 Task: Add an event with the title Team Building Workshop: Communication Skills, date '2023/12/25', time 8:30 AM to 10:30 AMand add a description: Welcome to our Team Building Workshop on Communication Skills, a dynamic and interactive session designed to enhance communication effectiveness and foster stronger collaboration within your team. This workshop is tailored for individuals who want to improve their communication skills, build rapport, and establish a foundation of open and effective communication within their team., put the event into Orange category . Add location for the event as: 321 Luxor Temple, Luxor, Egypt, logged in from the account softage.2@softage.netand send the event invitation to softage.1@softage.net and softage.3@softage.net. Set a reminder for the event 2 hour before
Action: Mouse moved to (113, 114)
Screenshot: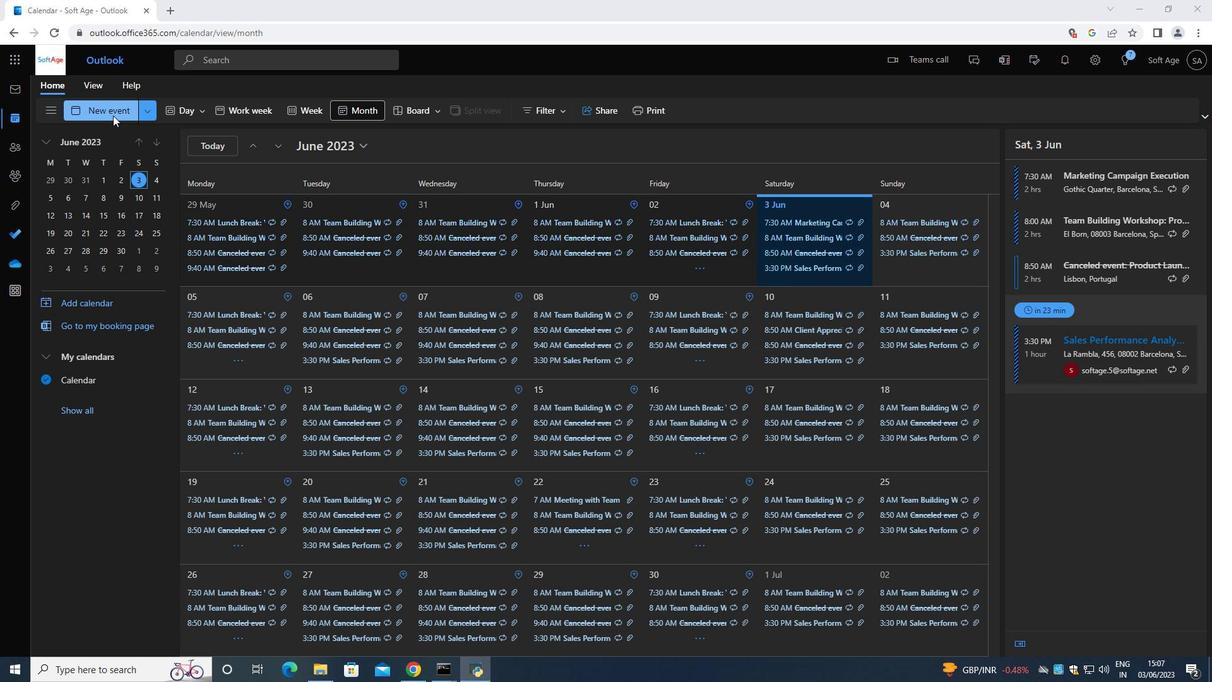 
Action: Mouse pressed left at (113, 114)
Screenshot: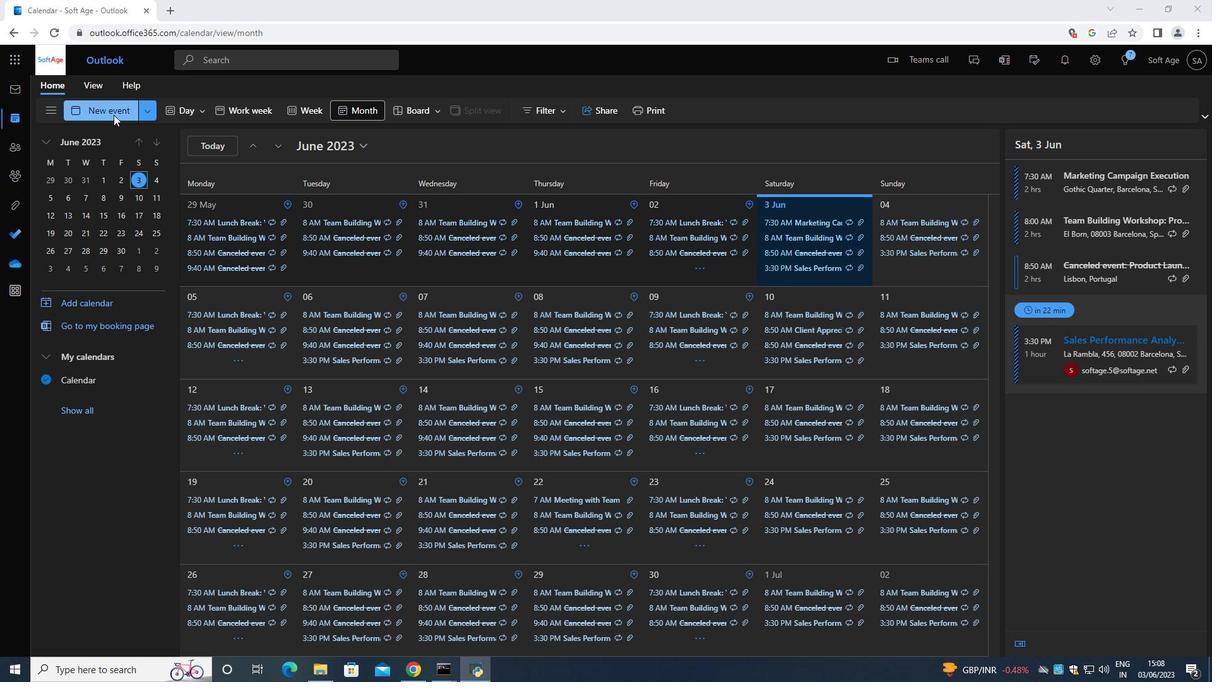 
Action: Mouse moved to (315, 192)
Screenshot: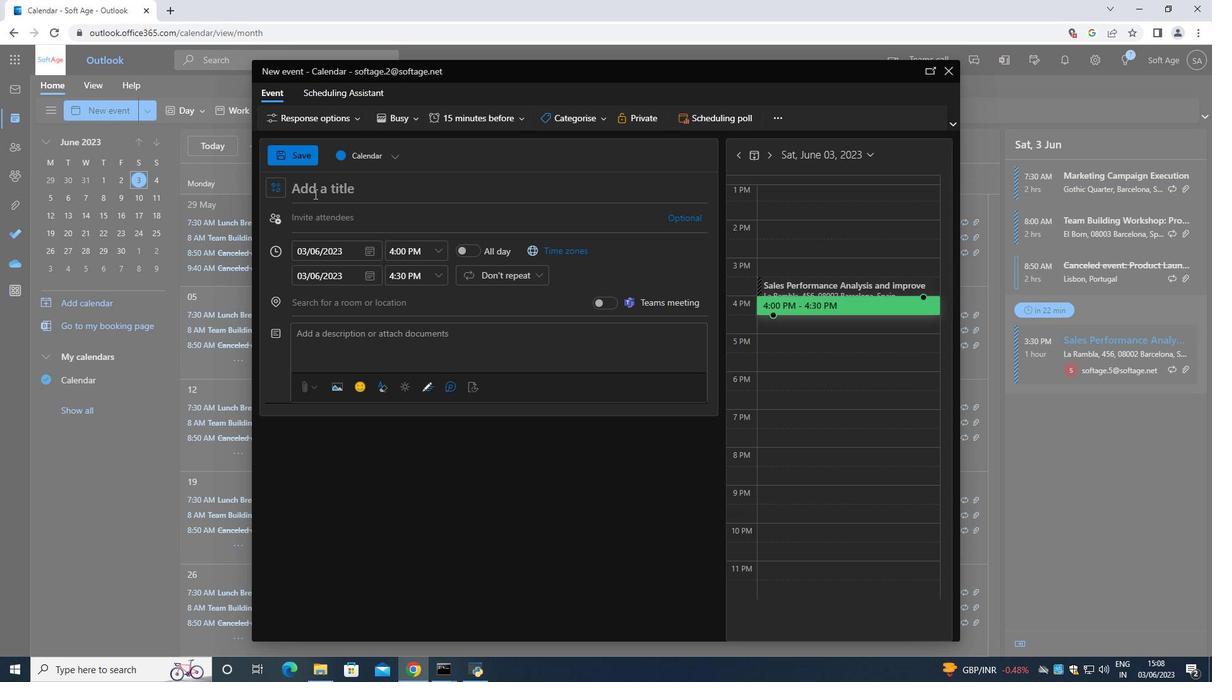 
Action: Mouse pressed left at (315, 192)
Screenshot: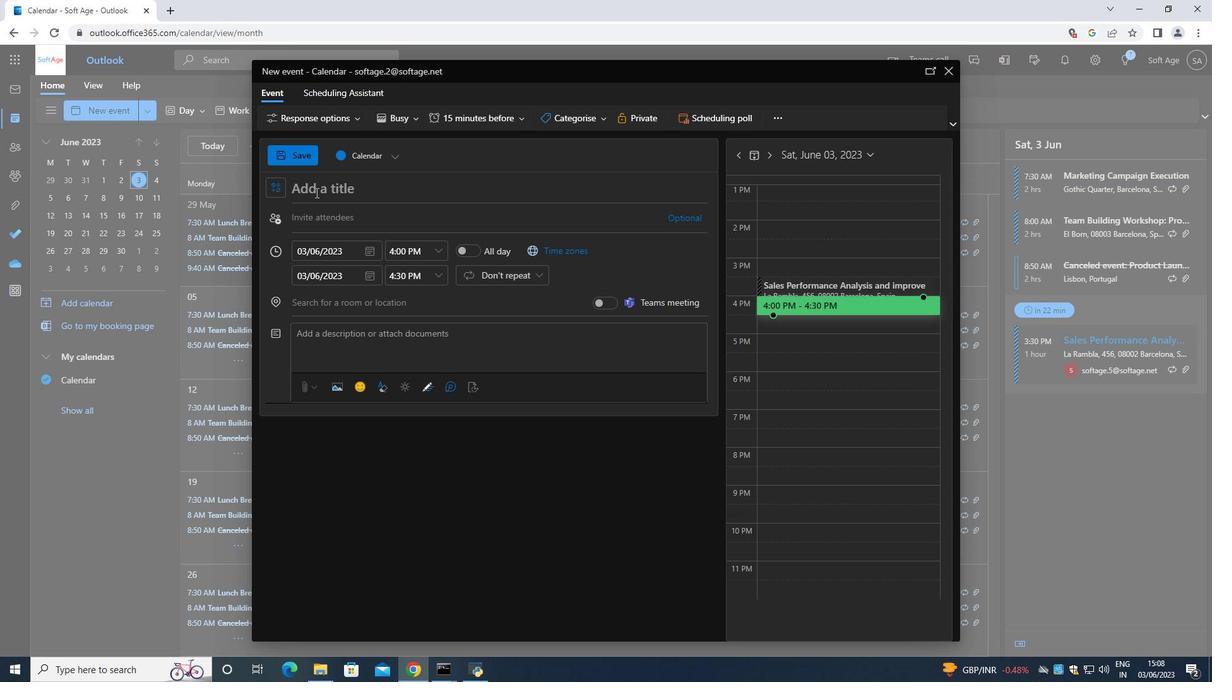 
Action: Mouse moved to (401, 198)
Screenshot: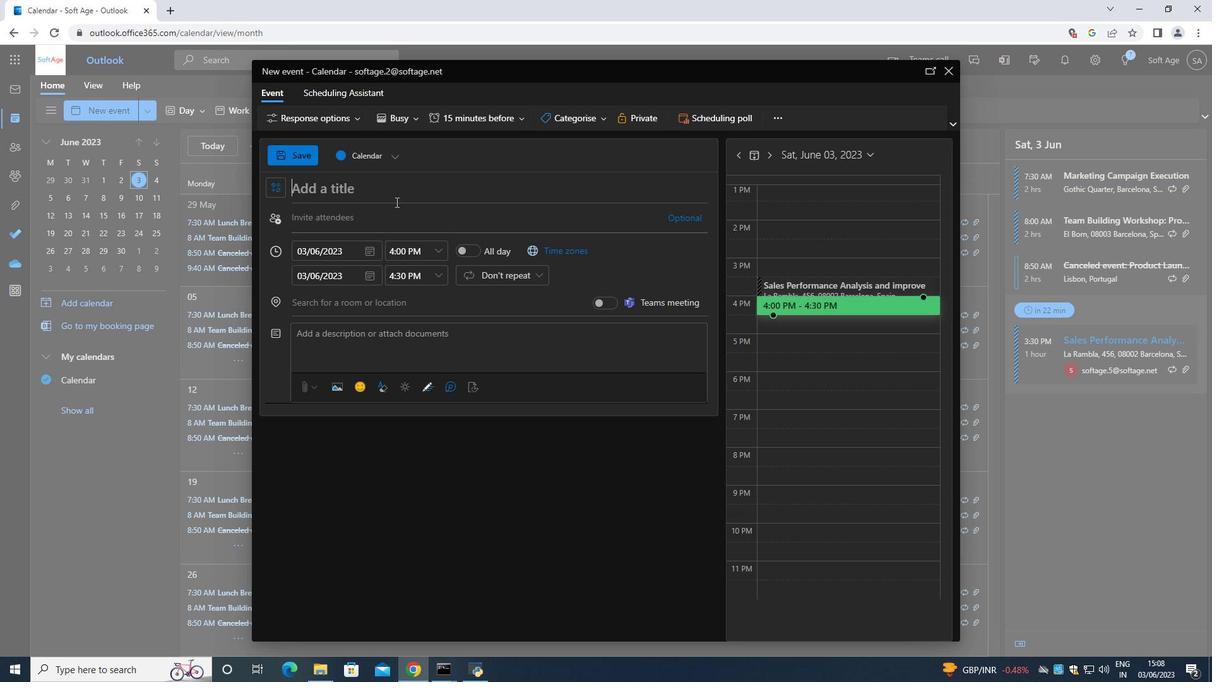 
Action: Key pressed <Key.shift>Team<Key.space><Key.shift>Building<Key.space><Key.shift>Workshop<Key.shift_r>:<Key.space><Key.shift><Key.shift>Communication<Key.space><Key.shift>Skills
Screenshot: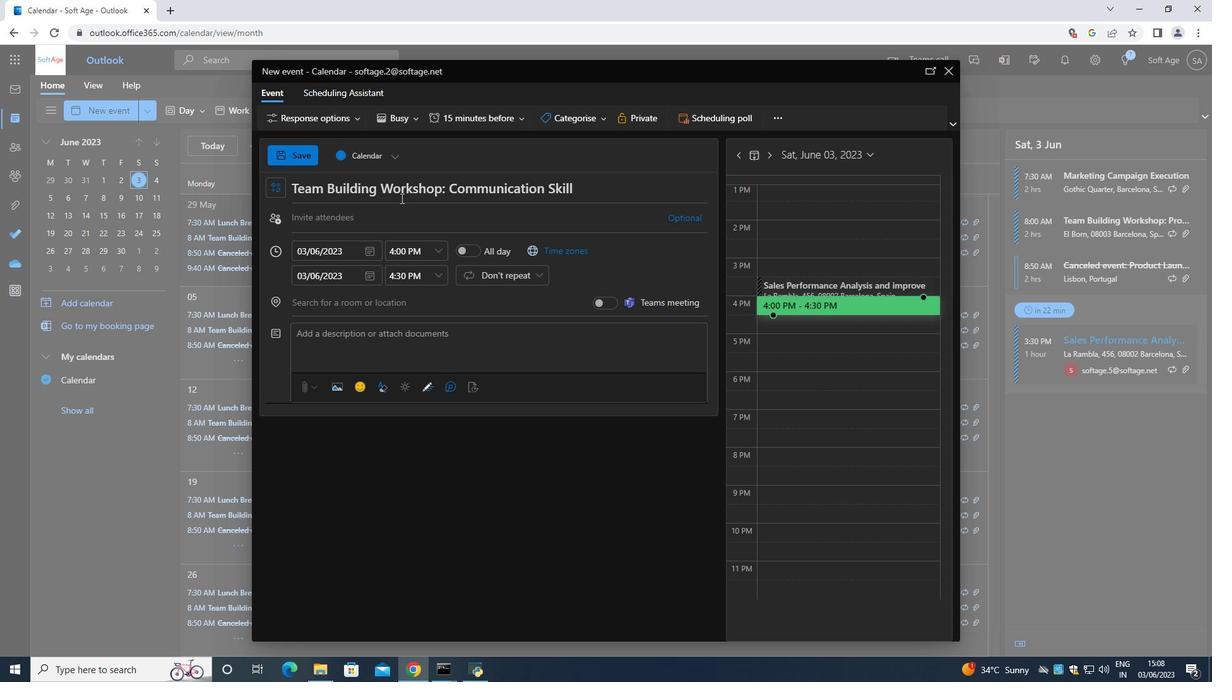 
Action: Mouse moved to (370, 255)
Screenshot: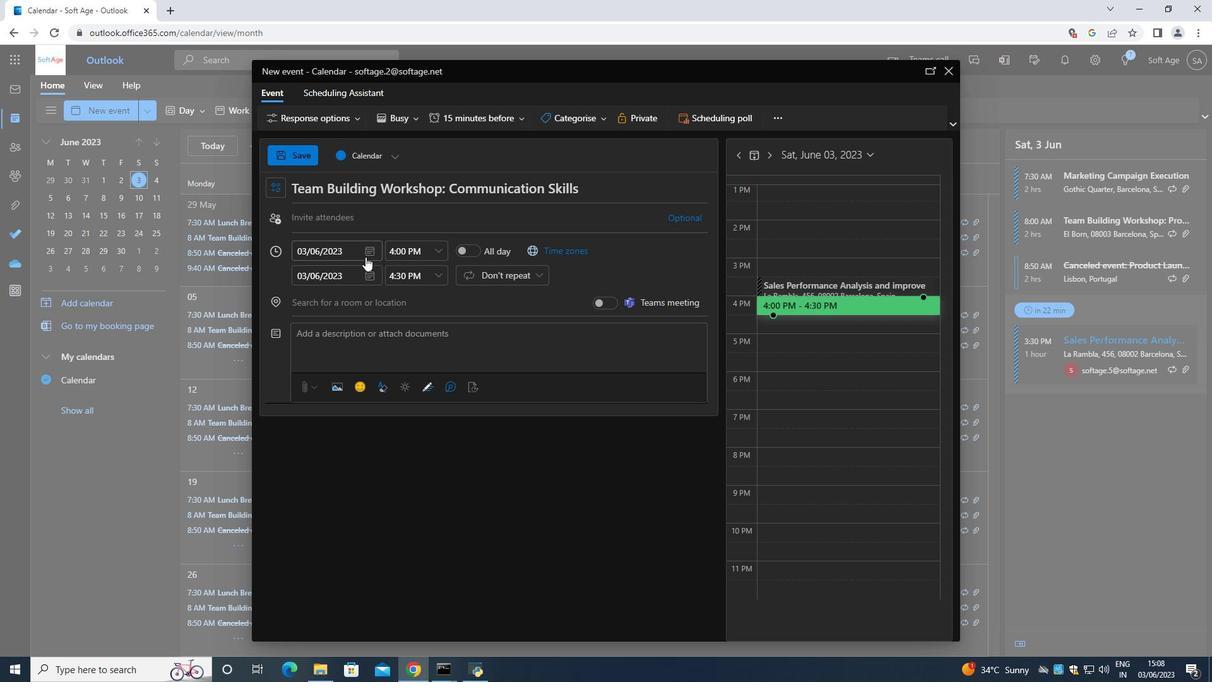 
Action: Mouse pressed left at (370, 255)
Screenshot: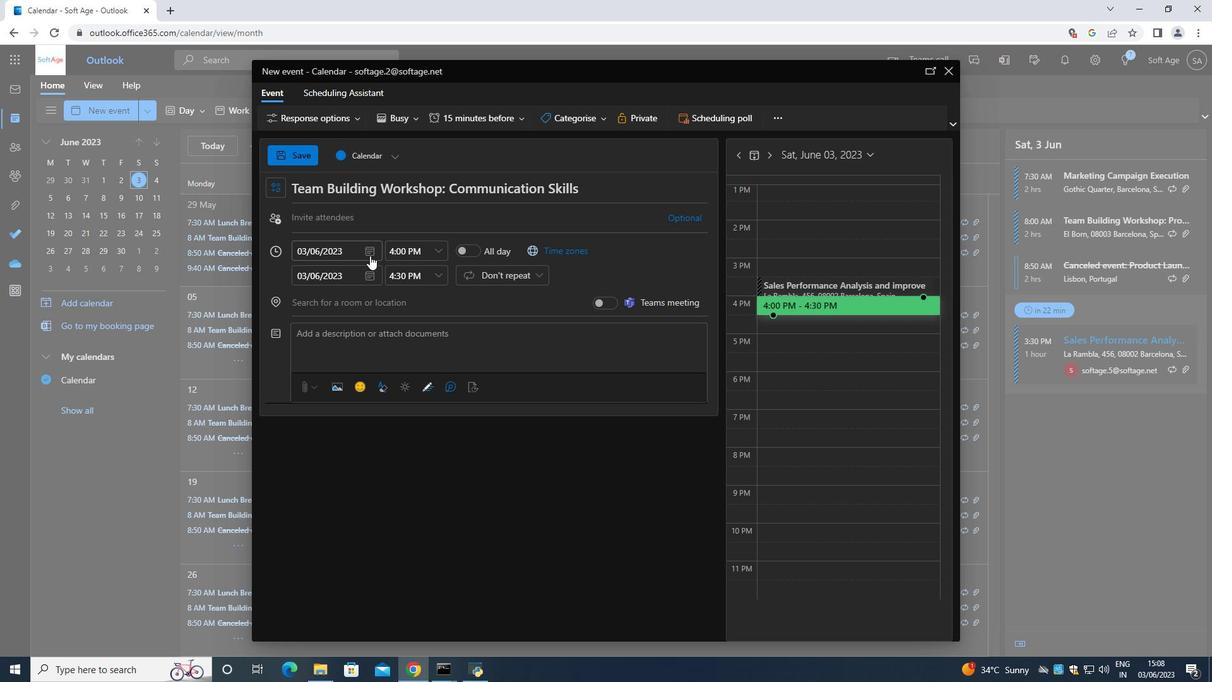 
Action: Mouse moved to (413, 276)
Screenshot: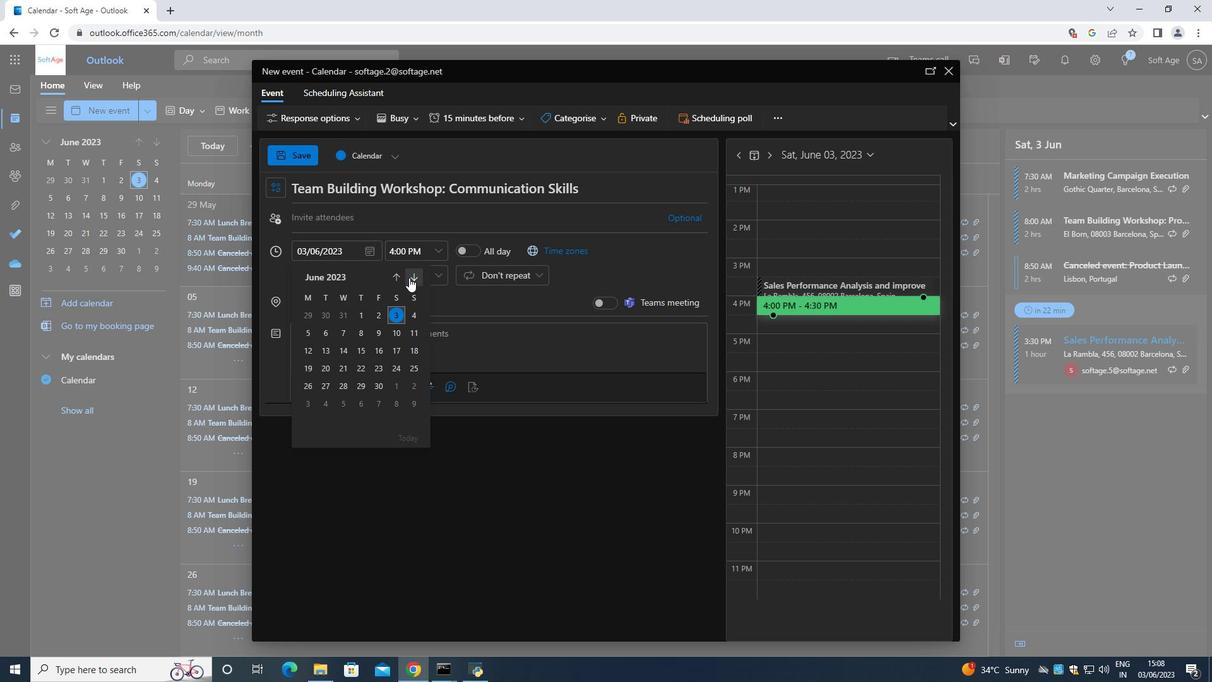 
Action: Mouse pressed left at (413, 276)
Screenshot: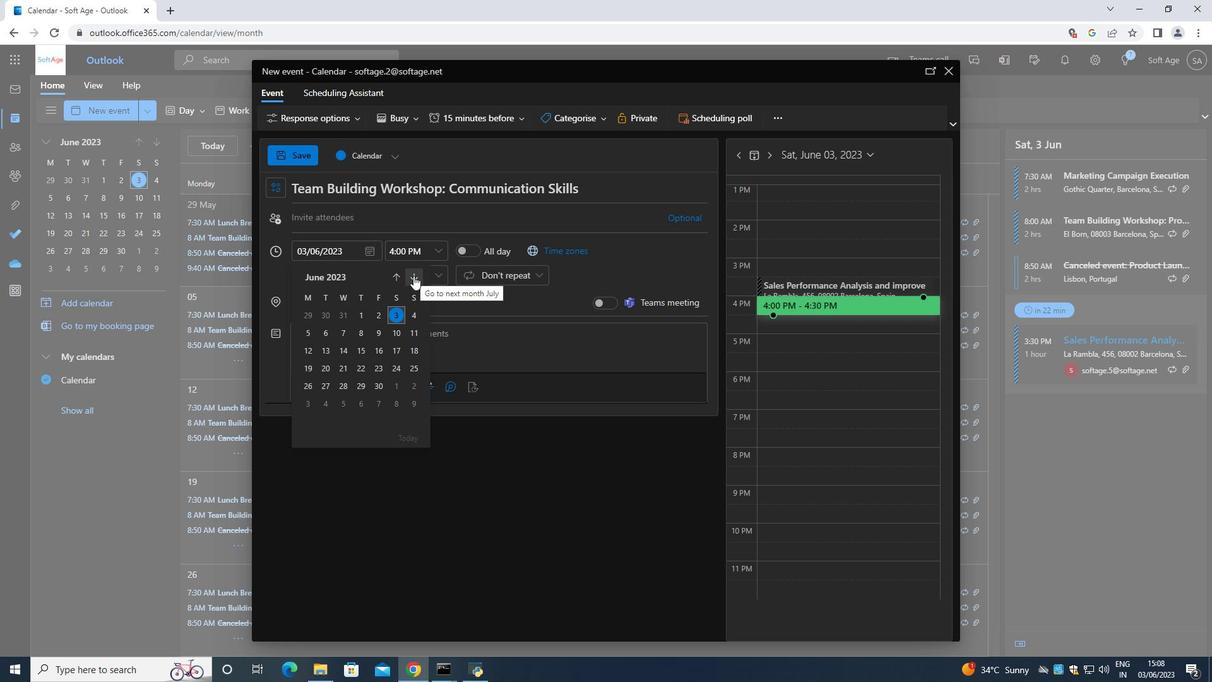 
Action: Mouse pressed left at (413, 276)
Screenshot: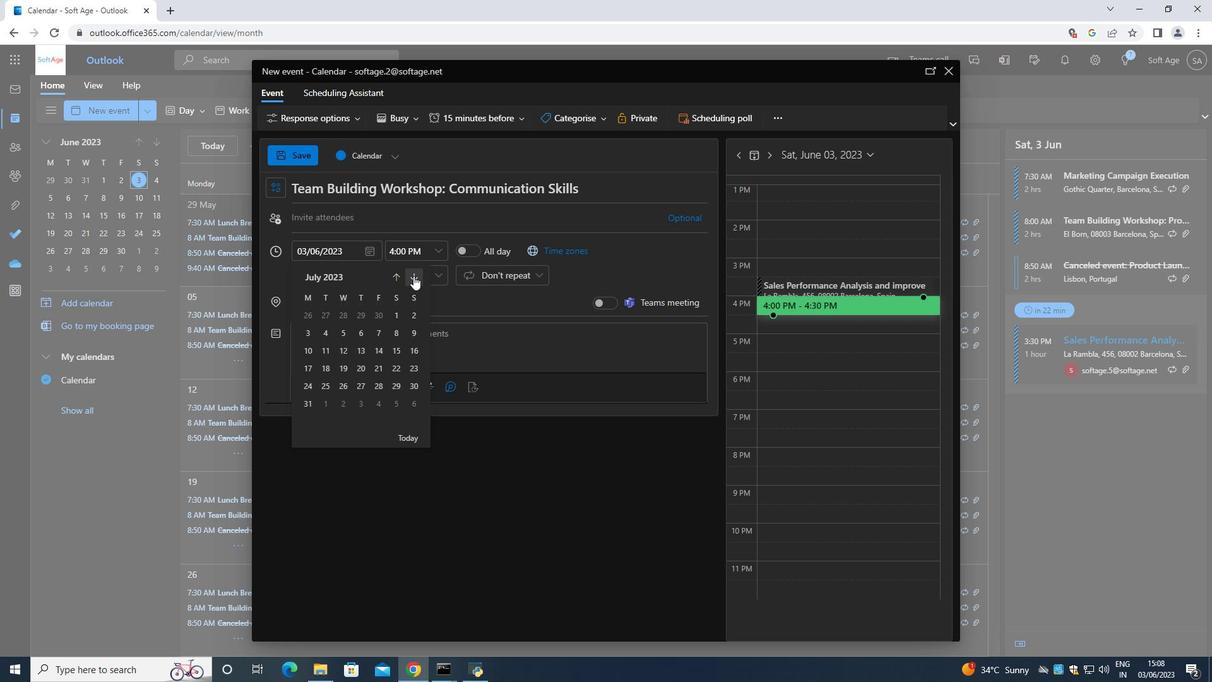 
Action: Mouse pressed left at (413, 276)
Screenshot: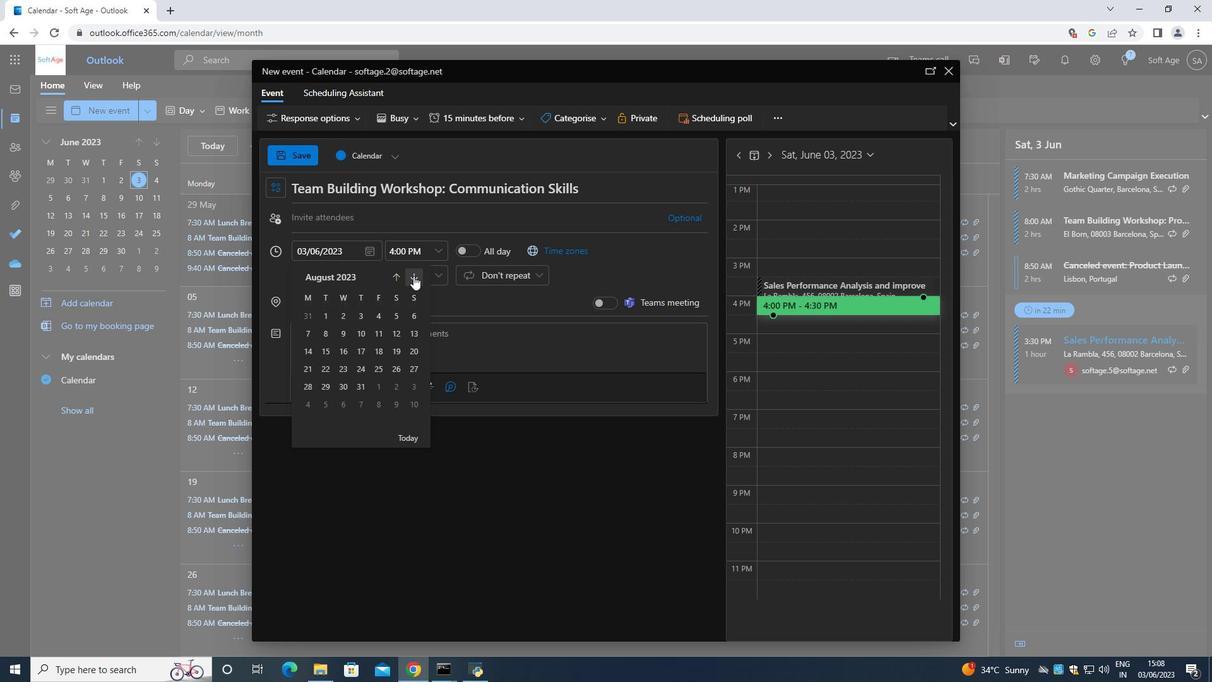 
Action: Mouse pressed left at (413, 276)
Screenshot: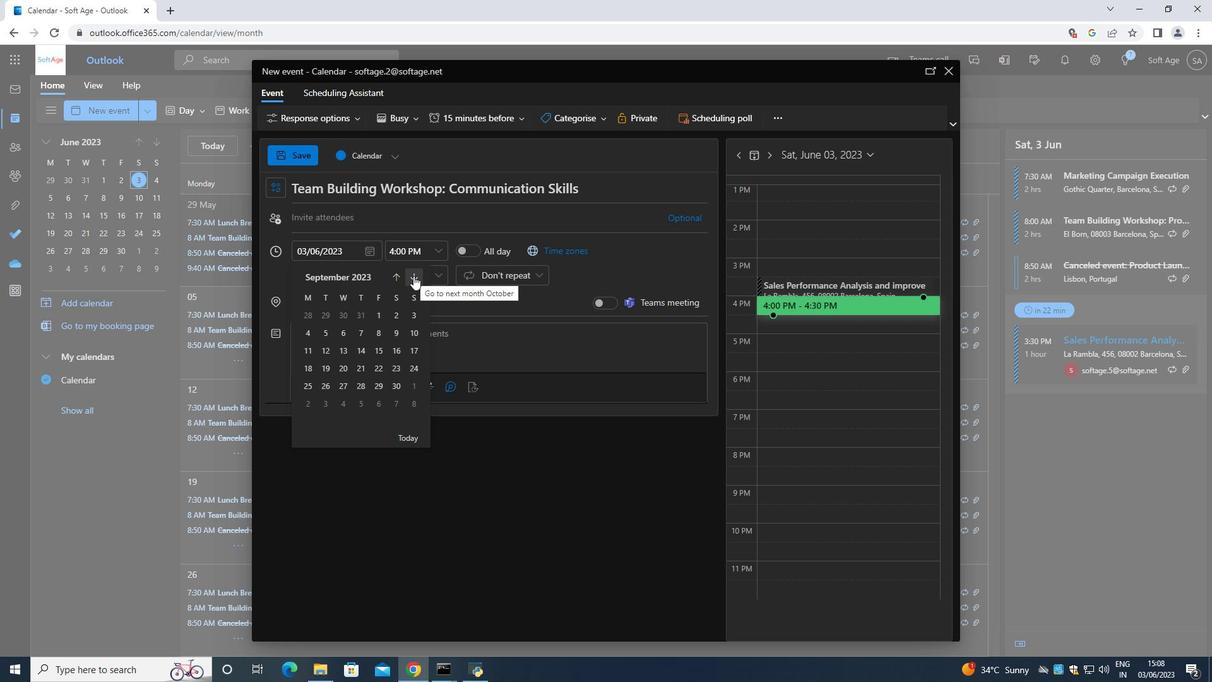 
Action: Mouse pressed left at (413, 276)
Screenshot: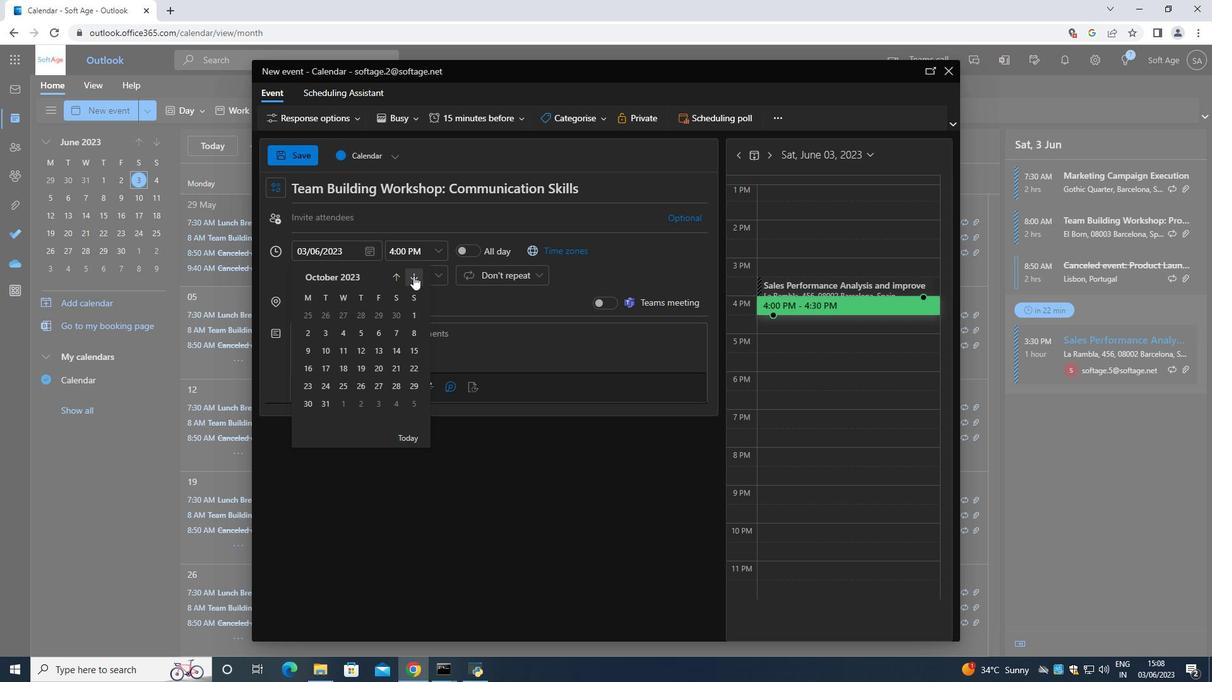 
Action: Mouse pressed left at (413, 276)
Screenshot: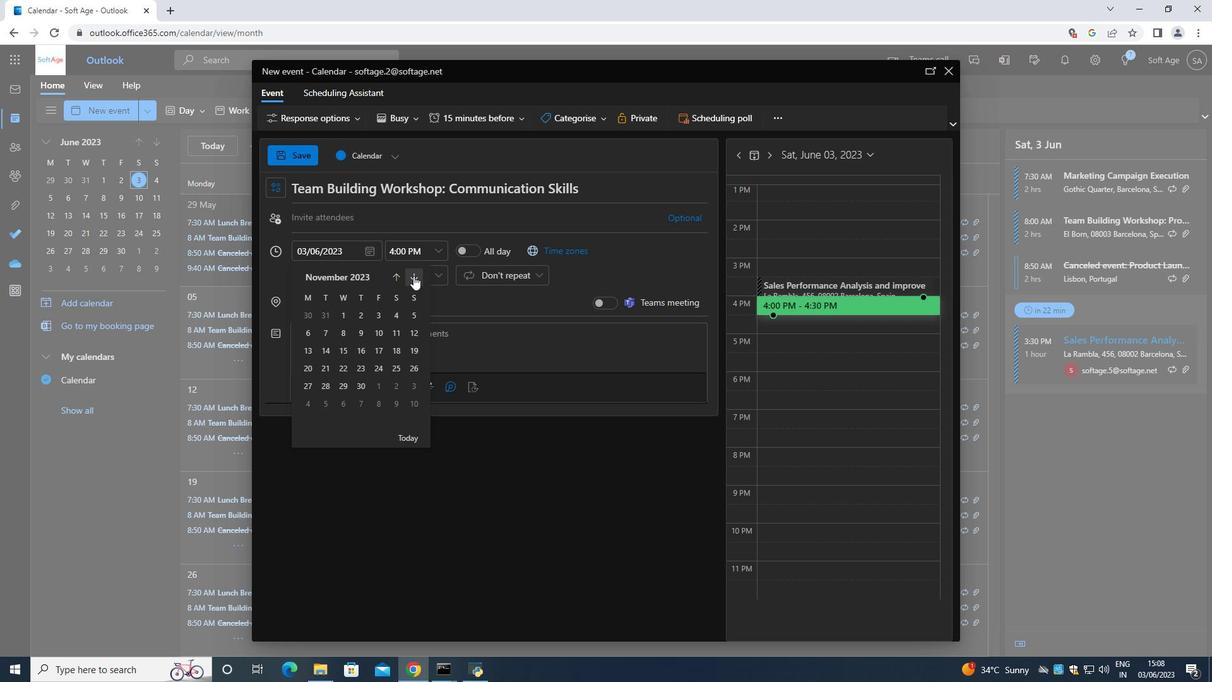 
Action: Mouse moved to (310, 384)
Screenshot: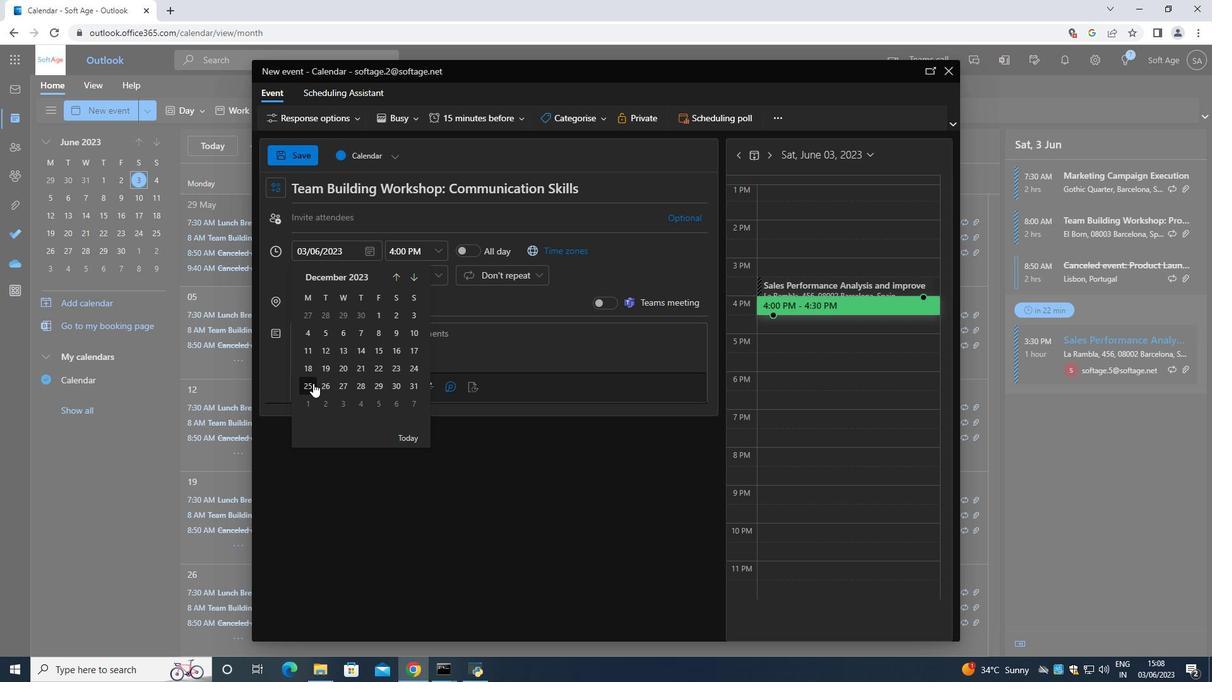 
Action: Mouse pressed left at (310, 384)
Screenshot: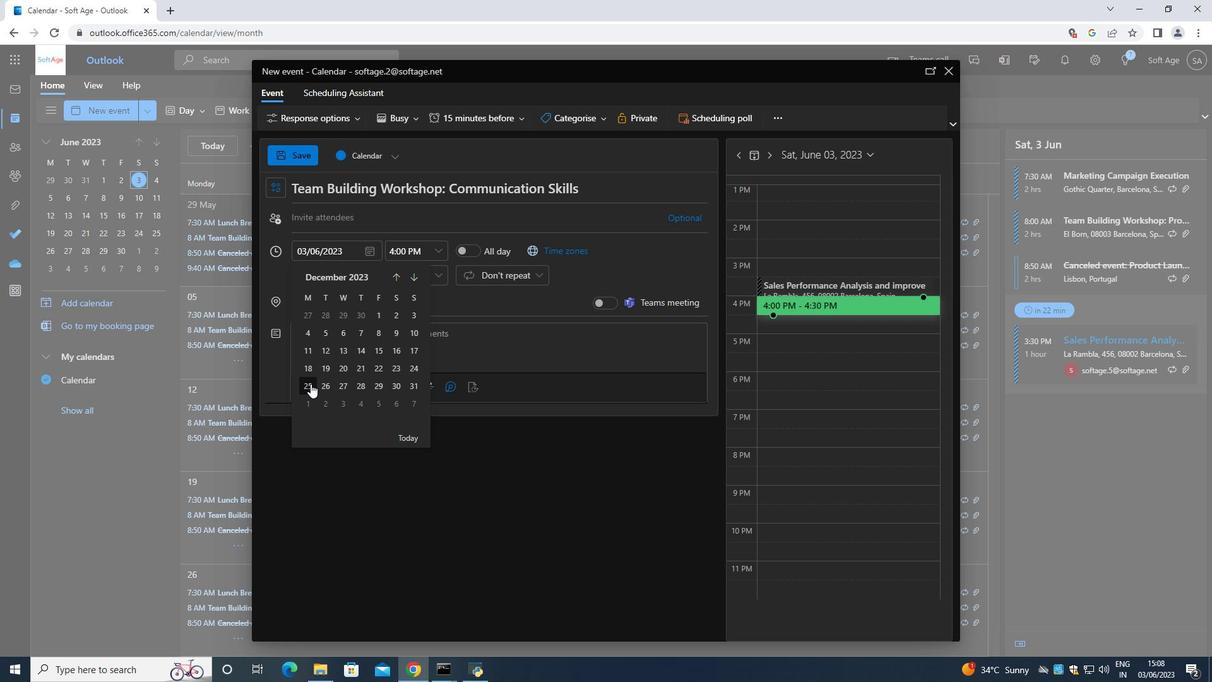 
Action: Mouse moved to (444, 255)
Screenshot: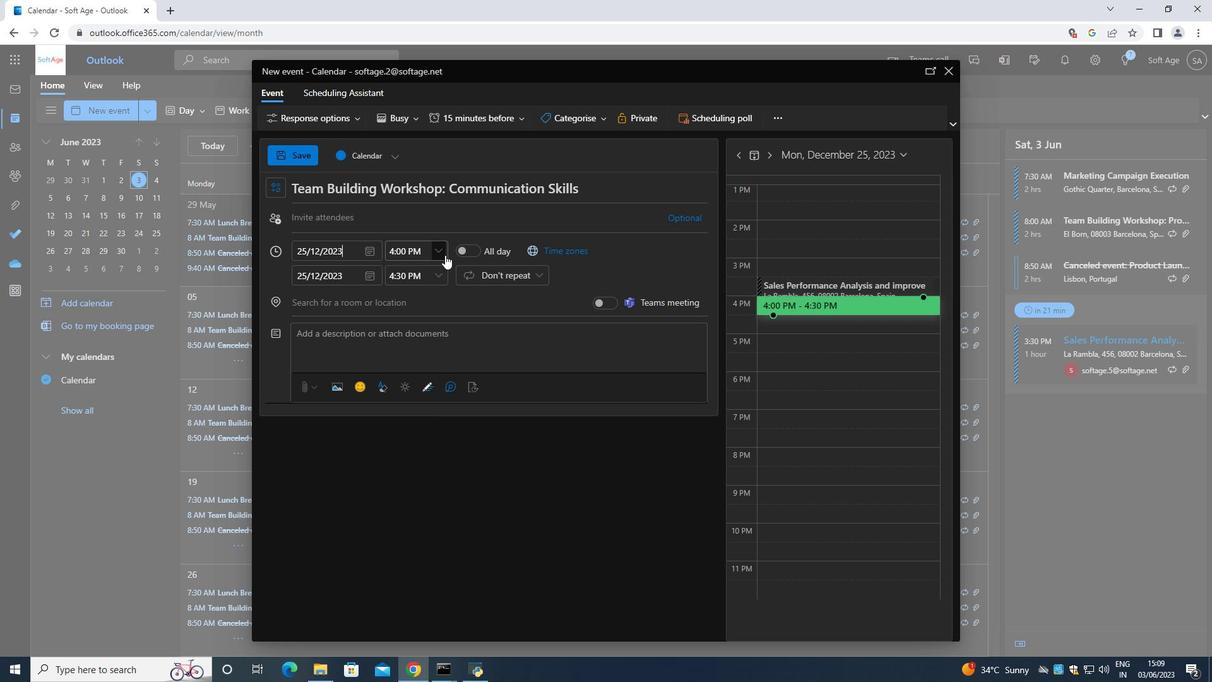 
Action: Mouse pressed left at (444, 255)
Screenshot: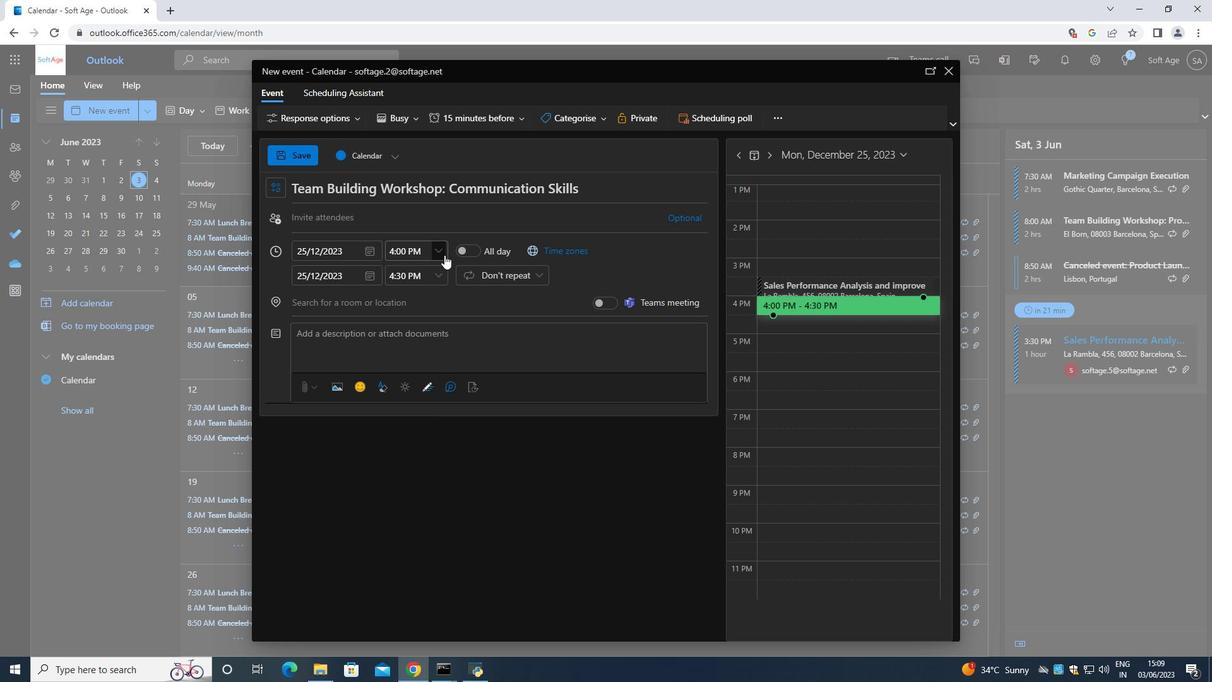 
Action: Mouse moved to (443, 282)
Screenshot: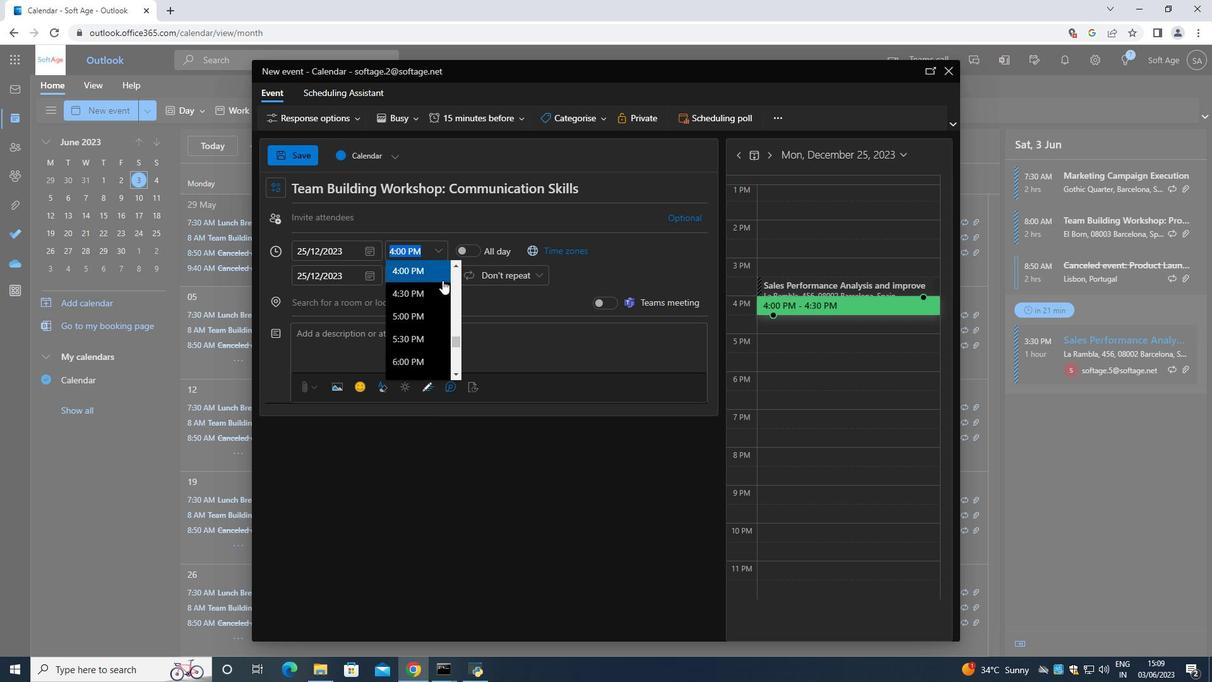 
Action: Mouse scrolled (443, 283) with delta (0, 0)
Screenshot: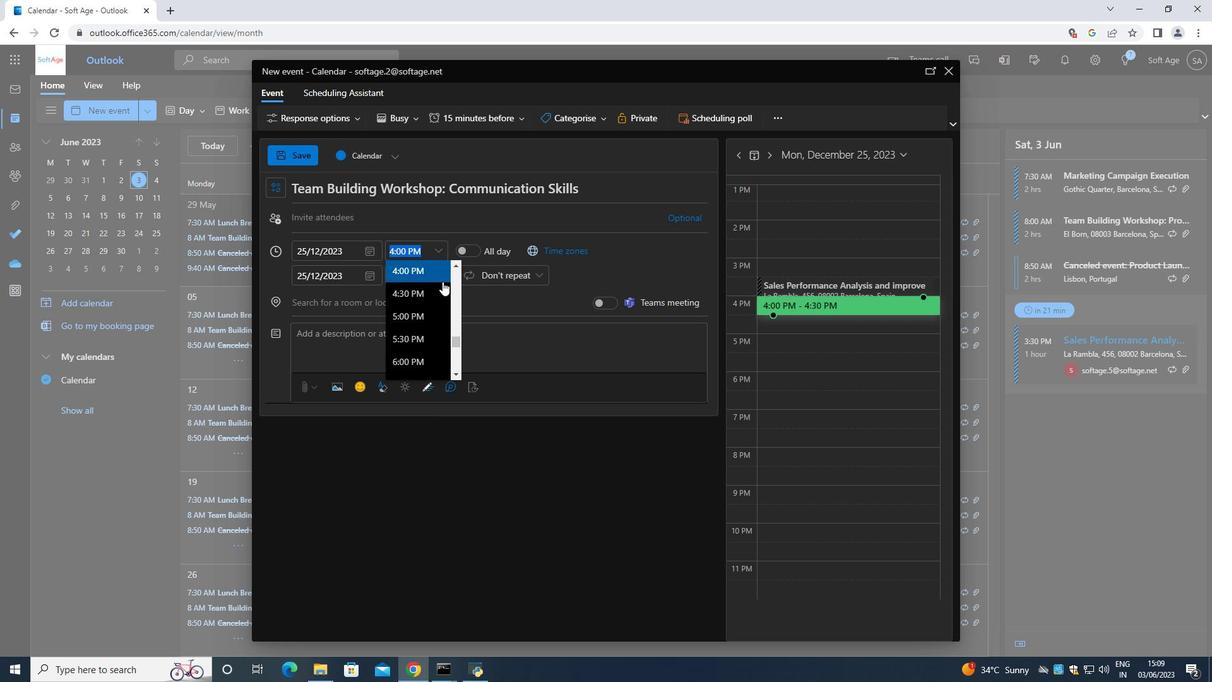 
Action: Mouse scrolled (443, 283) with delta (0, 0)
Screenshot: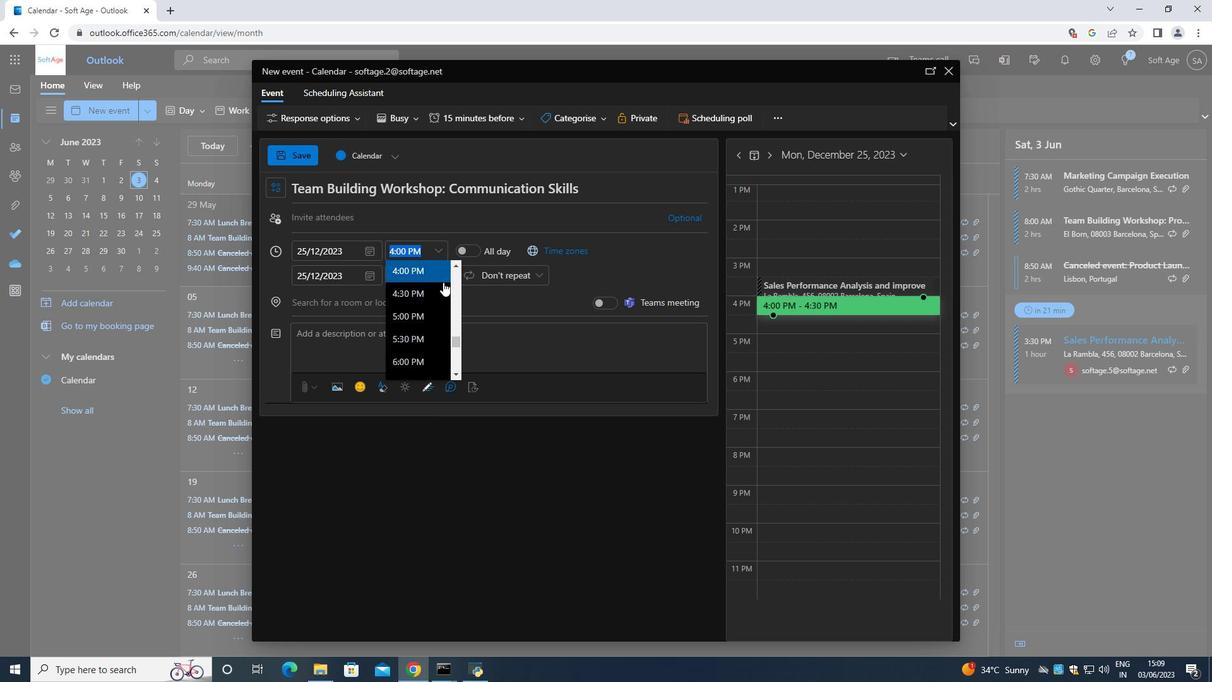 
Action: Mouse scrolled (443, 283) with delta (0, 0)
Screenshot: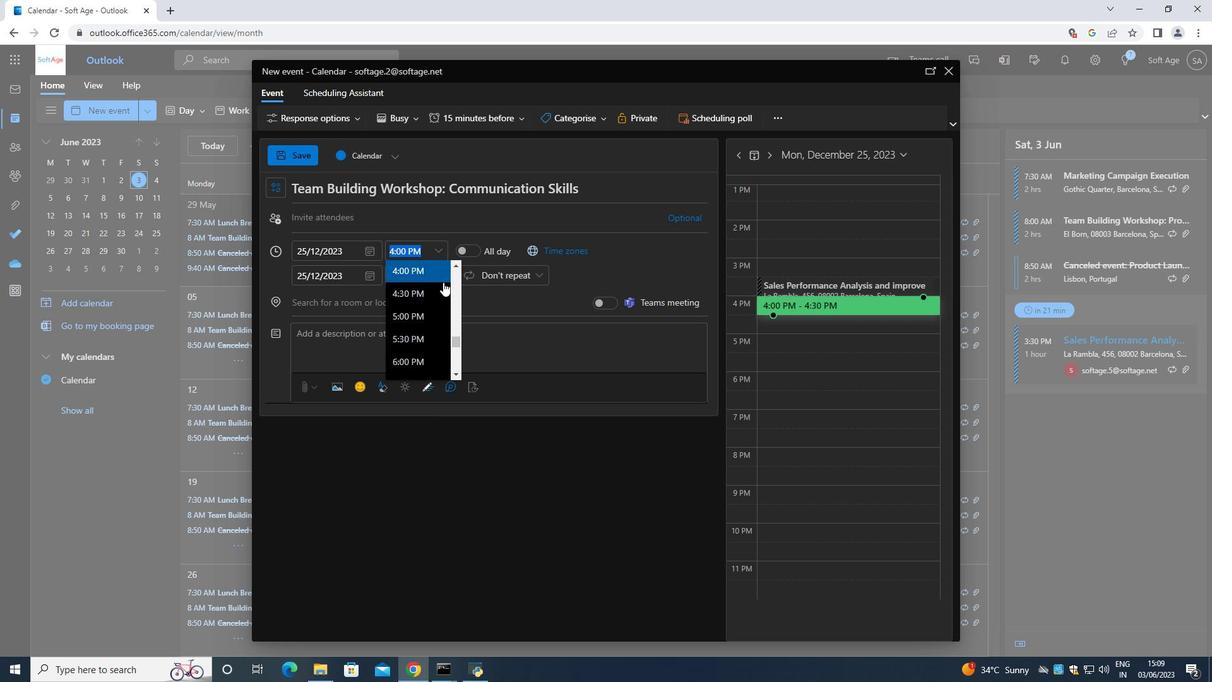 
Action: Mouse scrolled (443, 283) with delta (0, 0)
Screenshot: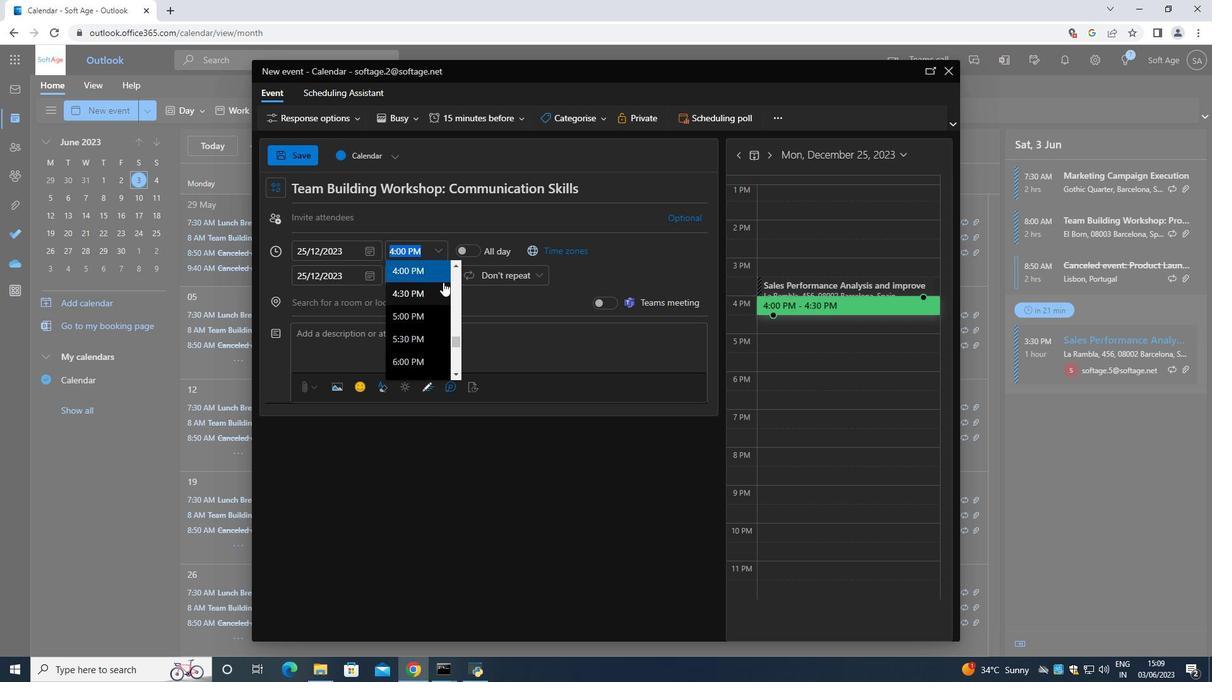 
Action: Mouse scrolled (443, 281) with delta (0, 0)
Screenshot: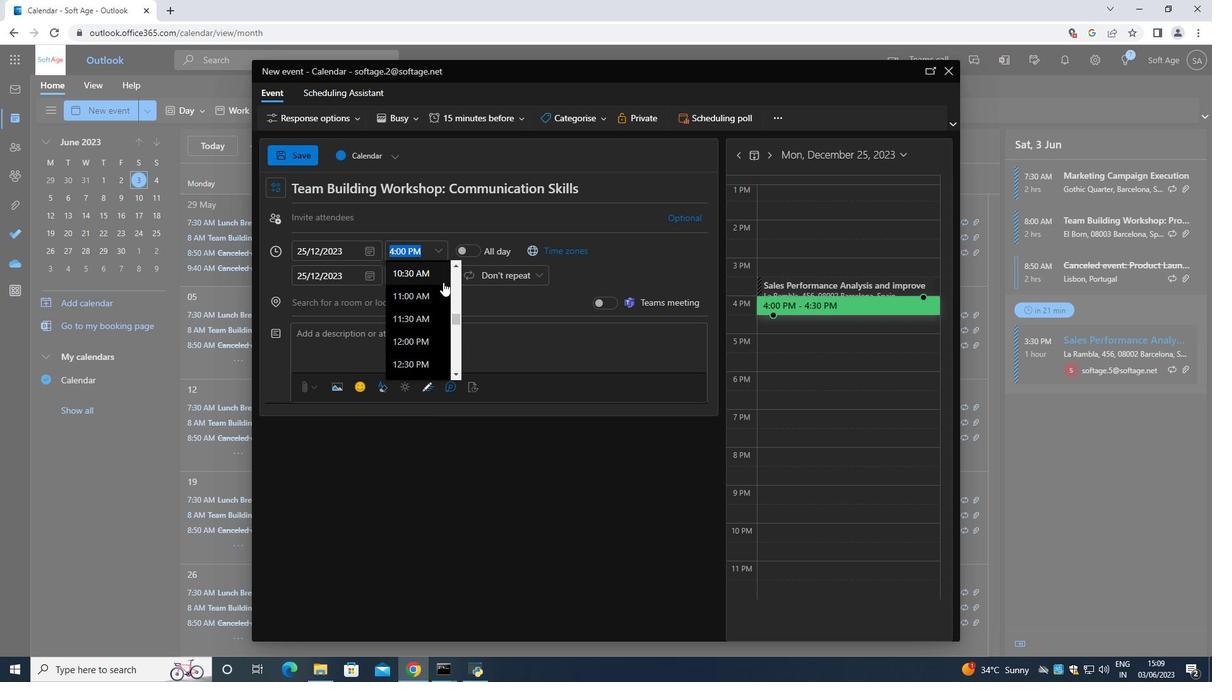 
Action: Mouse scrolled (443, 281) with delta (0, 0)
Screenshot: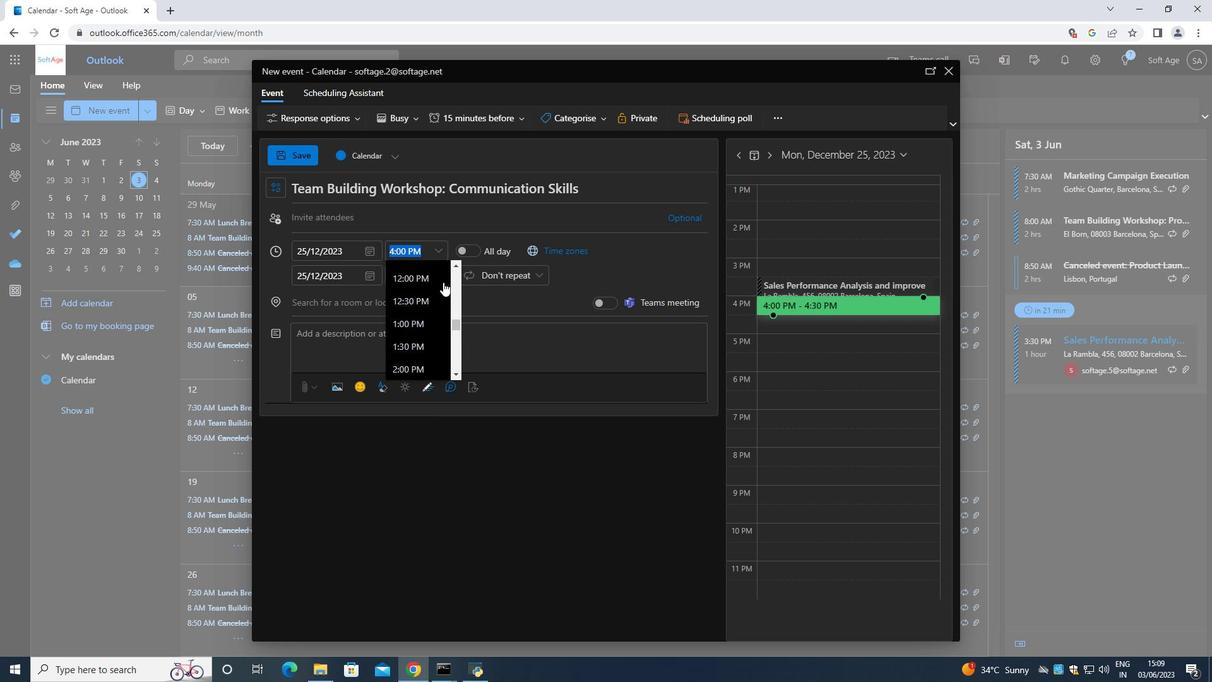 
Action: Mouse scrolled (443, 283) with delta (0, 0)
Screenshot: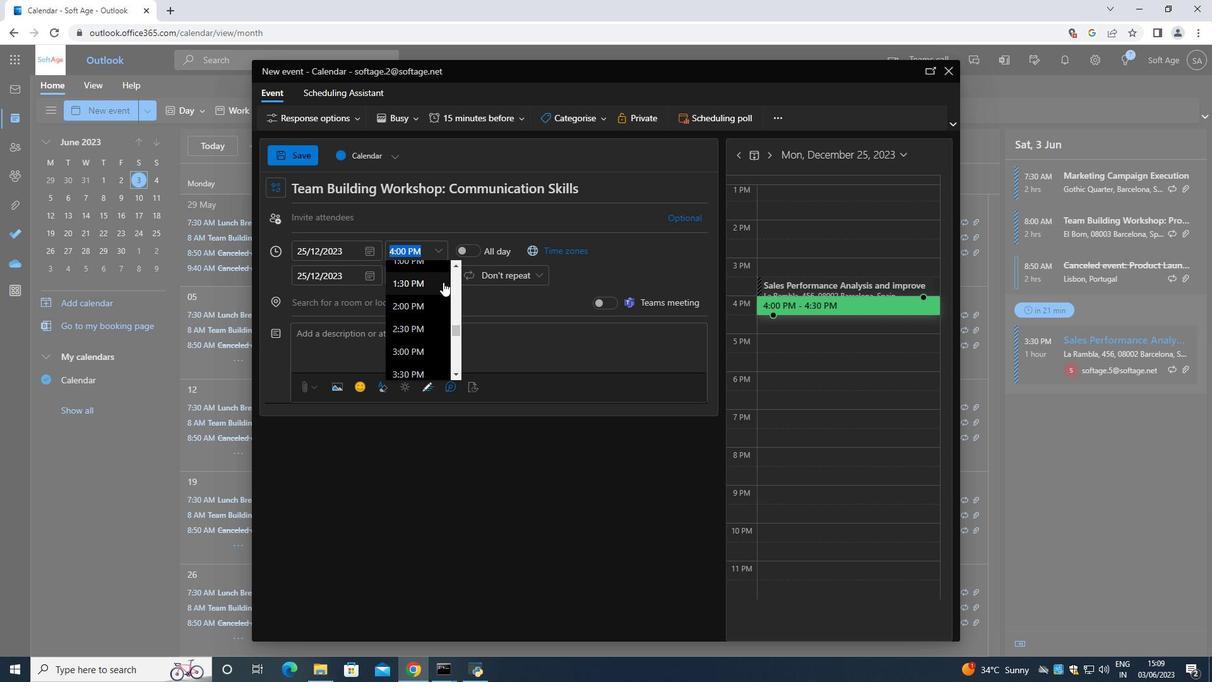 
Action: Mouse scrolled (443, 283) with delta (0, 0)
Screenshot: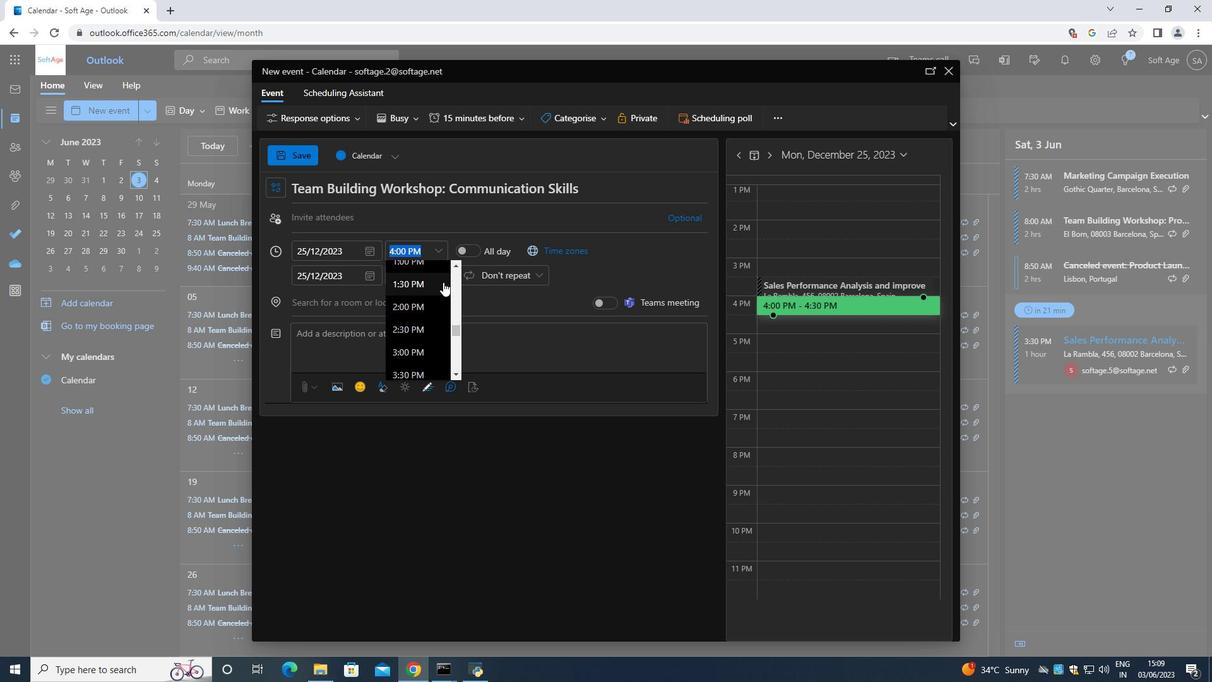 
Action: Mouse scrolled (443, 283) with delta (0, 0)
Screenshot: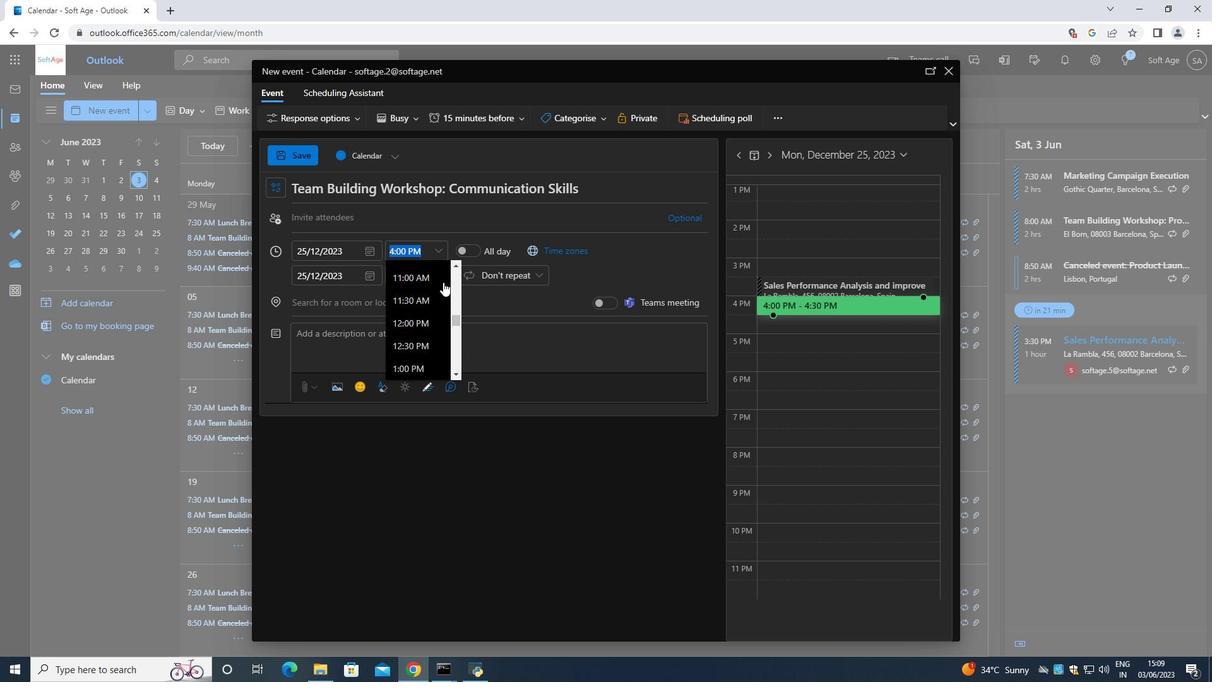 
Action: Mouse scrolled (443, 283) with delta (0, 0)
Screenshot: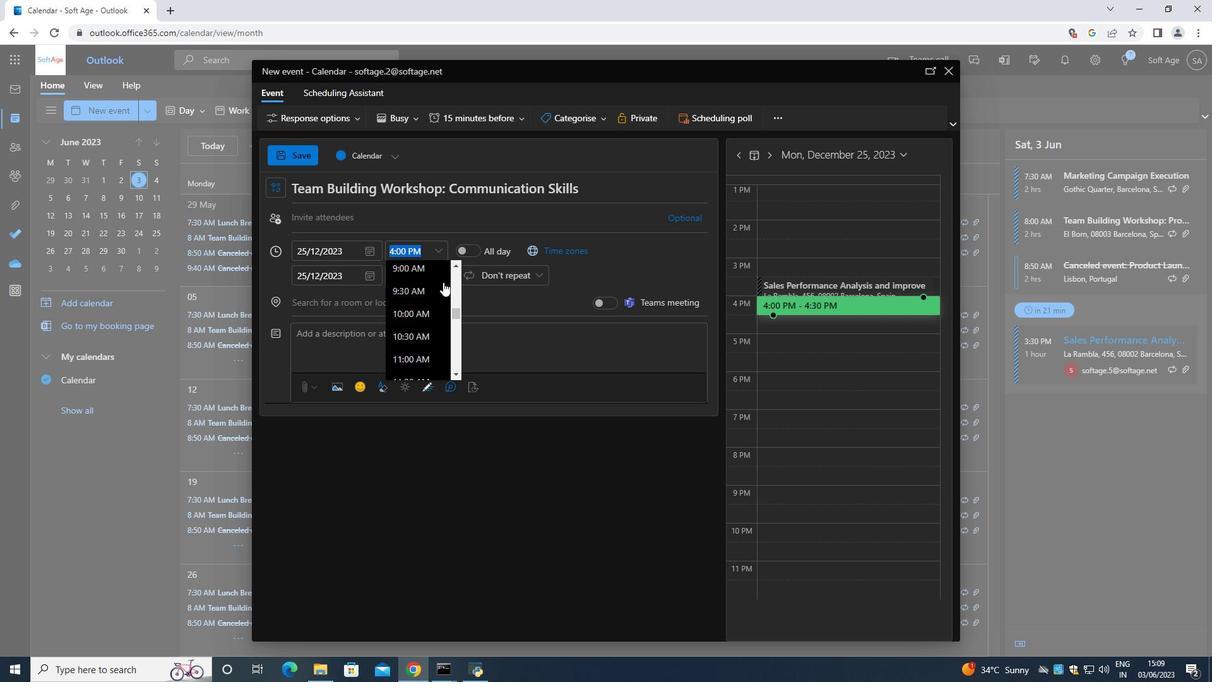 
Action: Mouse moved to (424, 304)
Screenshot: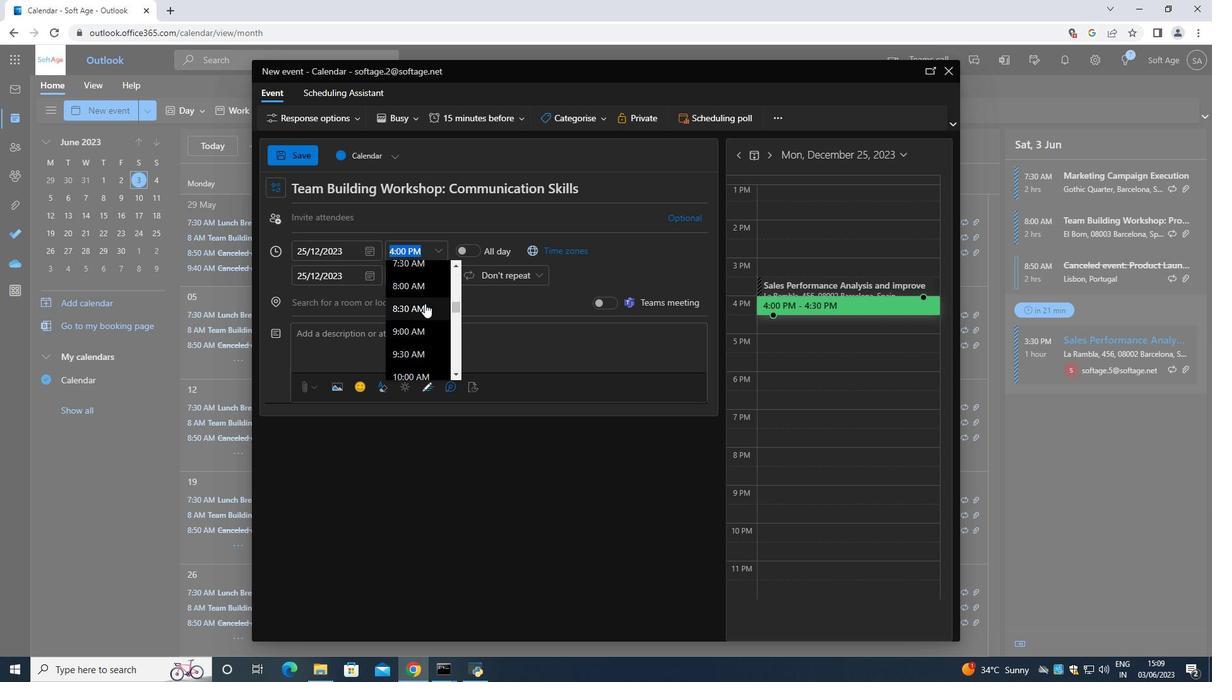 
Action: Mouse pressed left at (424, 304)
Screenshot: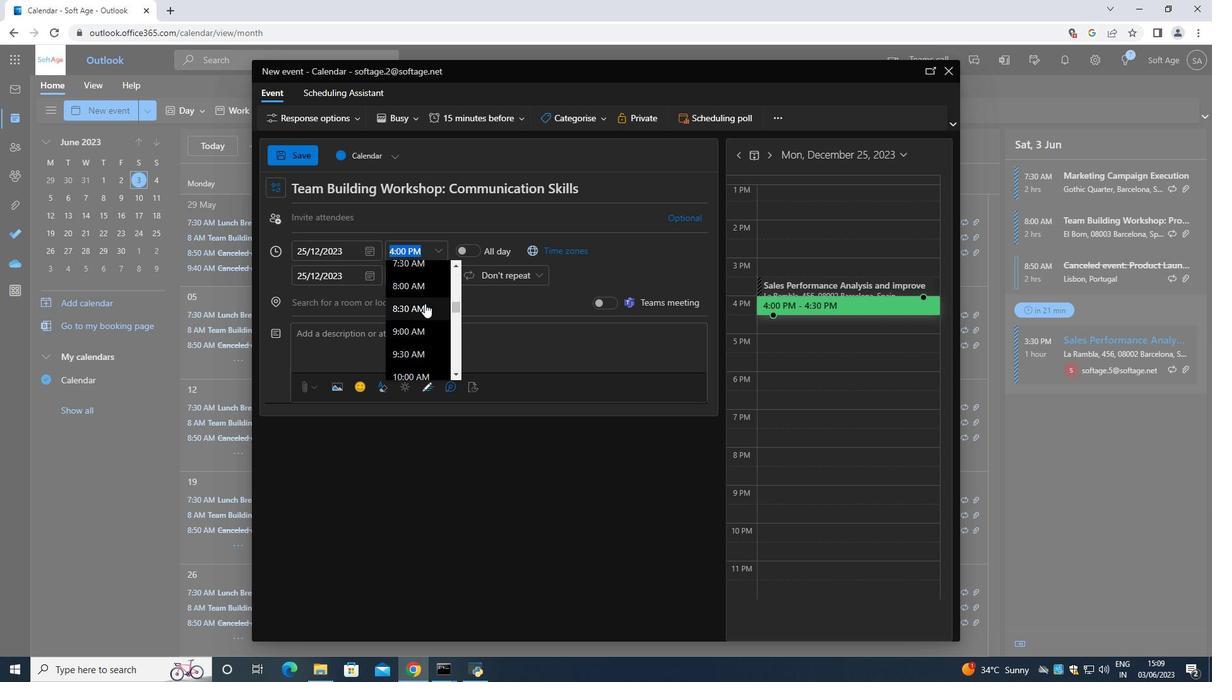 
Action: Mouse moved to (435, 279)
Screenshot: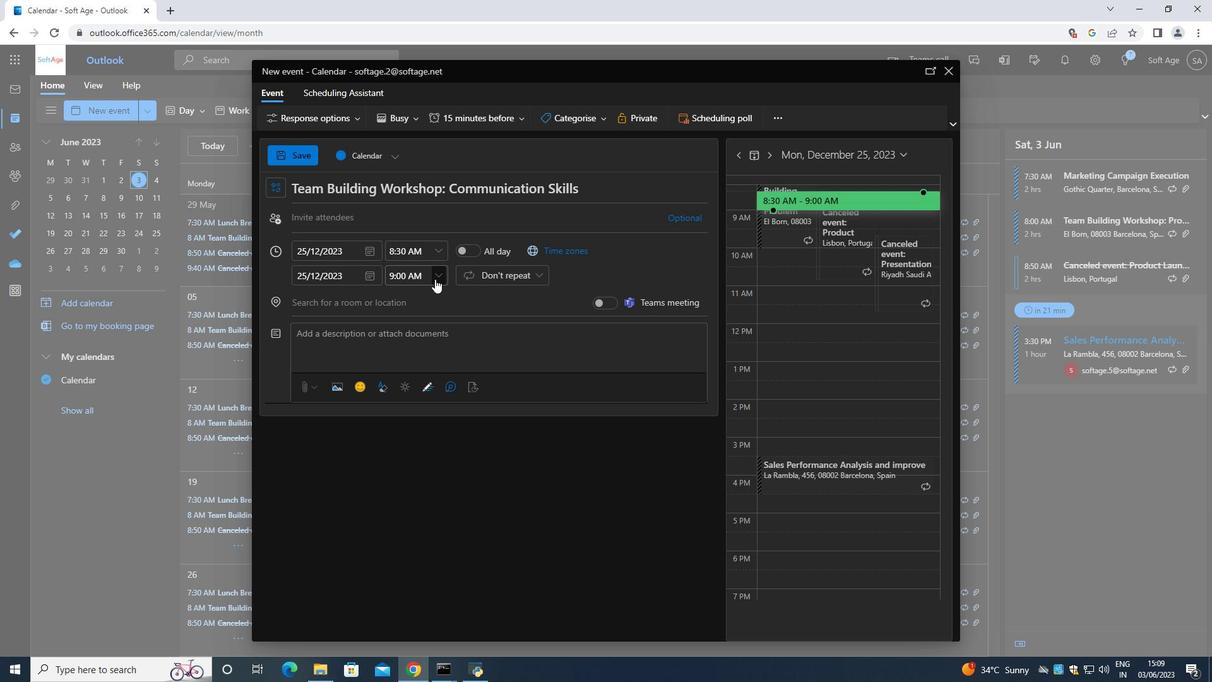 
Action: Mouse pressed left at (435, 279)
Screenshot: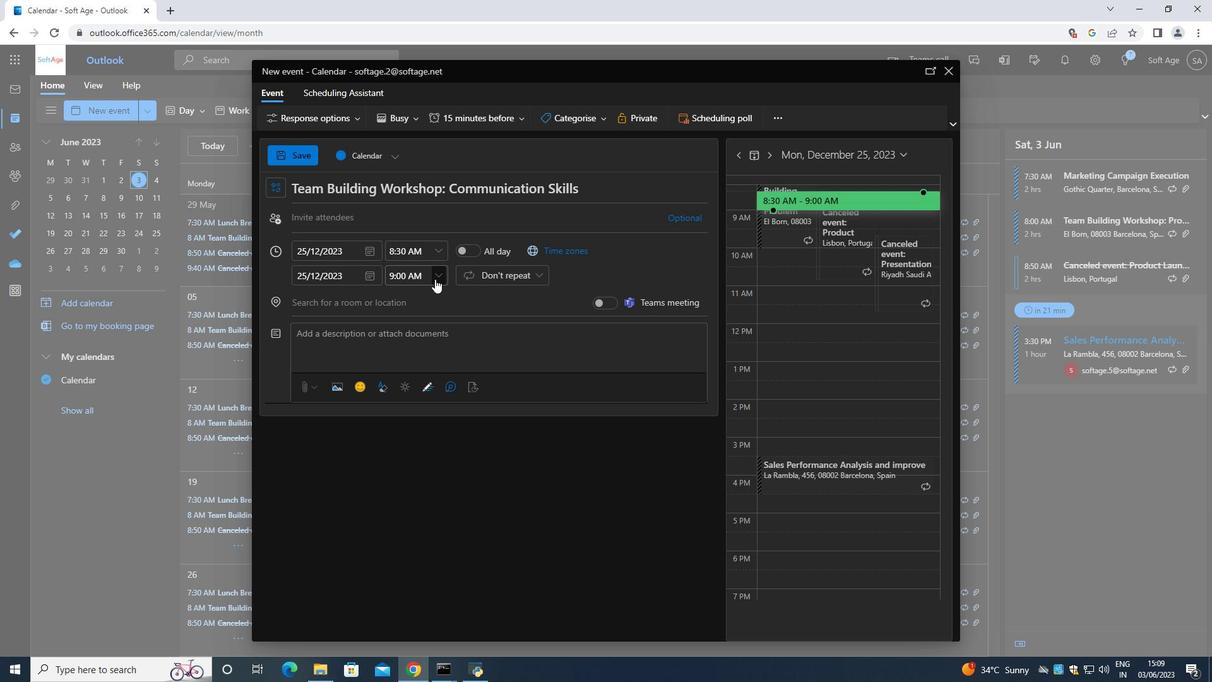 
Action: Mouse moved to (428, 355)
Screenshot: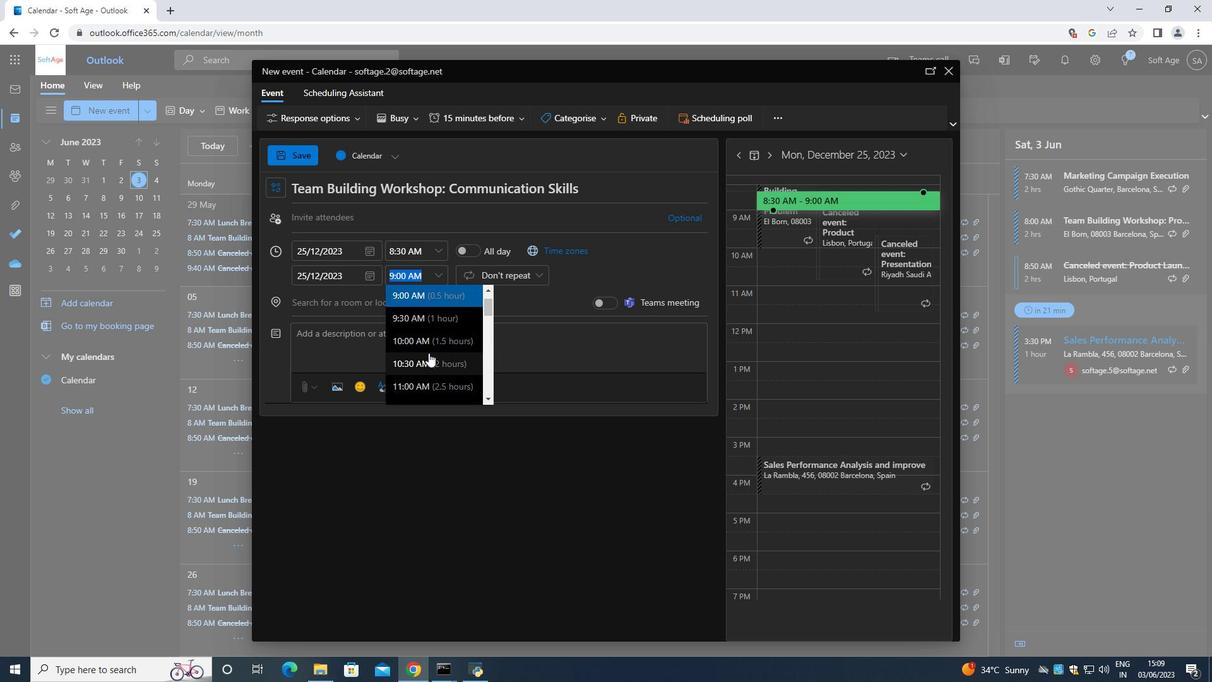 
Action: Mouse pressed left at (428, 355)
Screenshot: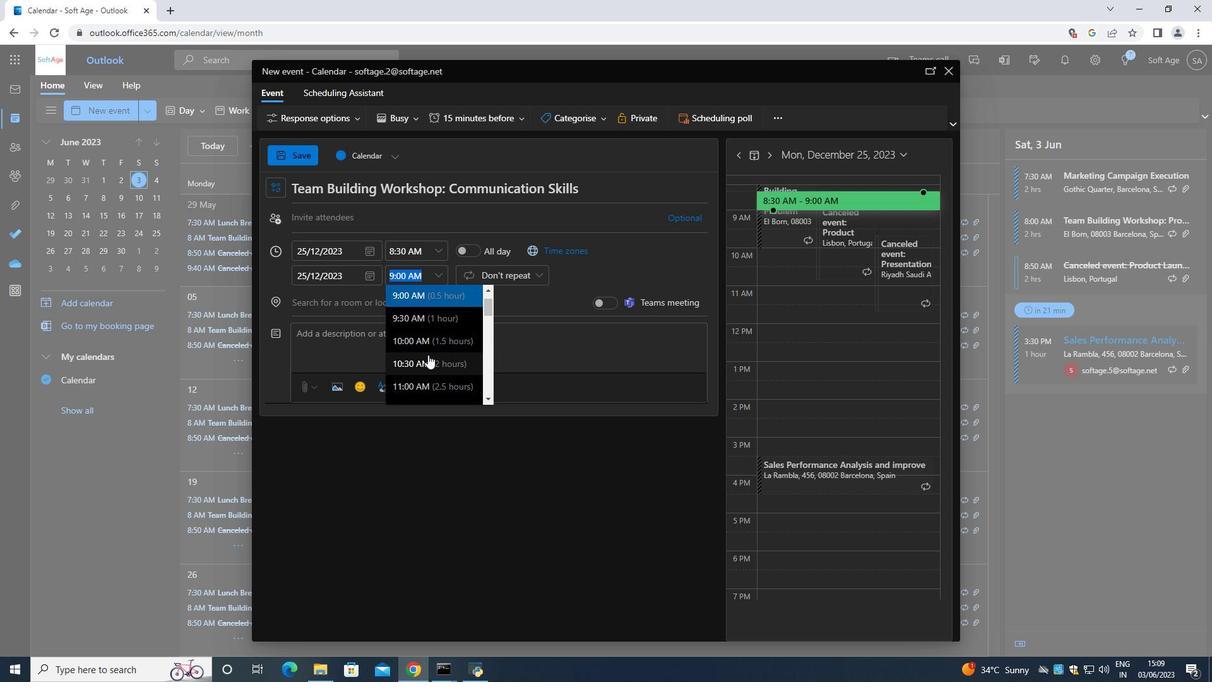 
Action: Mouse moved to (408, 343)
Screenshot: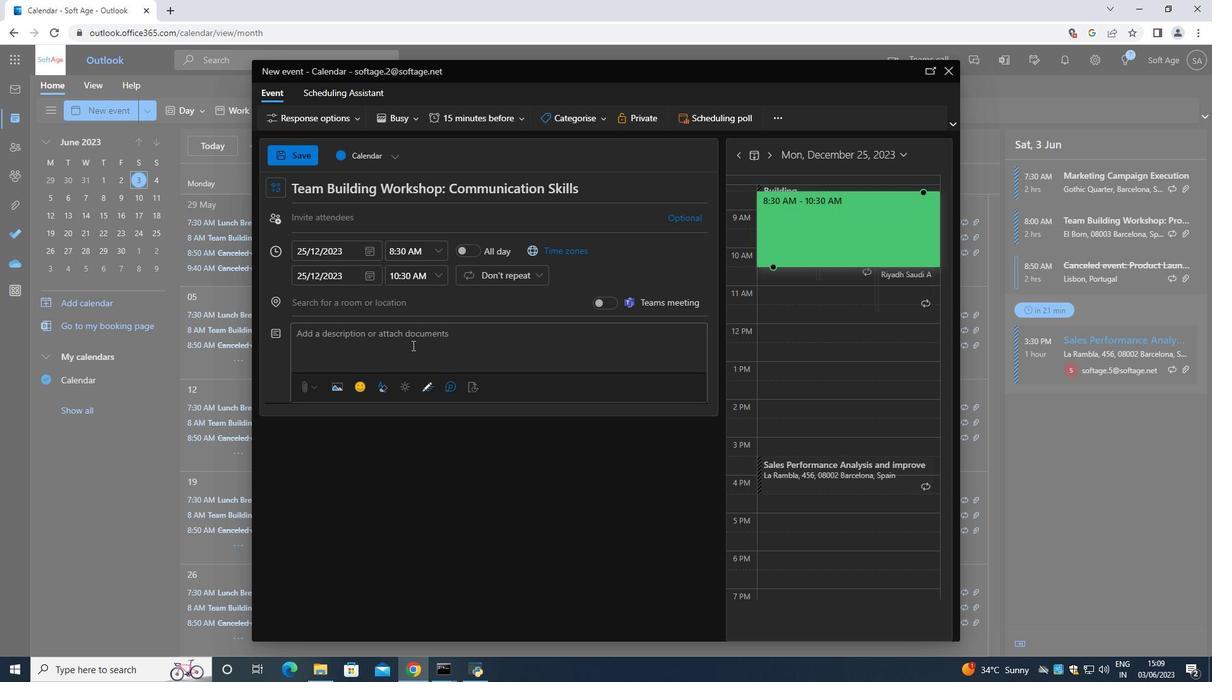 
Action: Mouse pressed left at (408, 343)
Screenshot: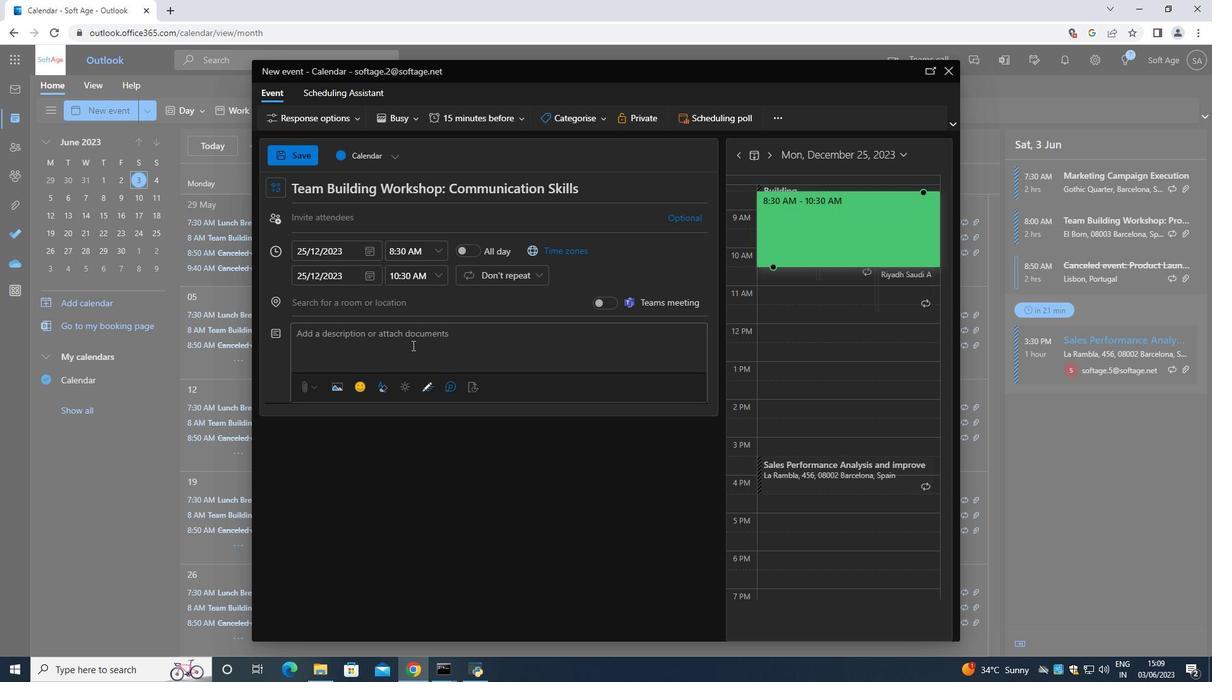 
Action: Key pressed <Key.shift>Welcome<Key.space>to<Key.space>our<Key.space>team<Key.space>building<Key.space>workshop<Key.space>on<Key.space><Key.shift>Communication<Key.space><Key.shift>Skills,<Key.space>a<Key.space>dynamic<Key.space>and<Key.space>interactive<Key.space>session<Key.space>designed<Key.space>to<Key.space>enhance<Key.space>communication<Key.space>effectiveness<Key.space>andfoster<Key.space>strio<Key.backspace><Key.backspace><Key.backspace><Key.backspace><Key.backspace><Key.backspace><Key.left><Key.left><Key.left><Key.left><Key.left><Key.left><Key.left><Key.right><Key.space><Key.right><Key.right><Key.right><Key.right><Key.right><Key.right><Key.right><Key.right><Key.right><Key.right><Key.right><Key.right><Key.space>strongern<Key.backspace><Key.space>collaboration<Key.space>within<Key.space>your<Key.space>team.<Key.space><Key.shift>This<Key.space>workshop<Key.space>is<Key.space>tailores<Key.backspace>d<Key.space>for<Key.space>open<Key.space>and<Key.space>effective<Key.space>communicatu<Key.backspace>ion<Key.space>withintheir<Key.space>team.
Screenshot: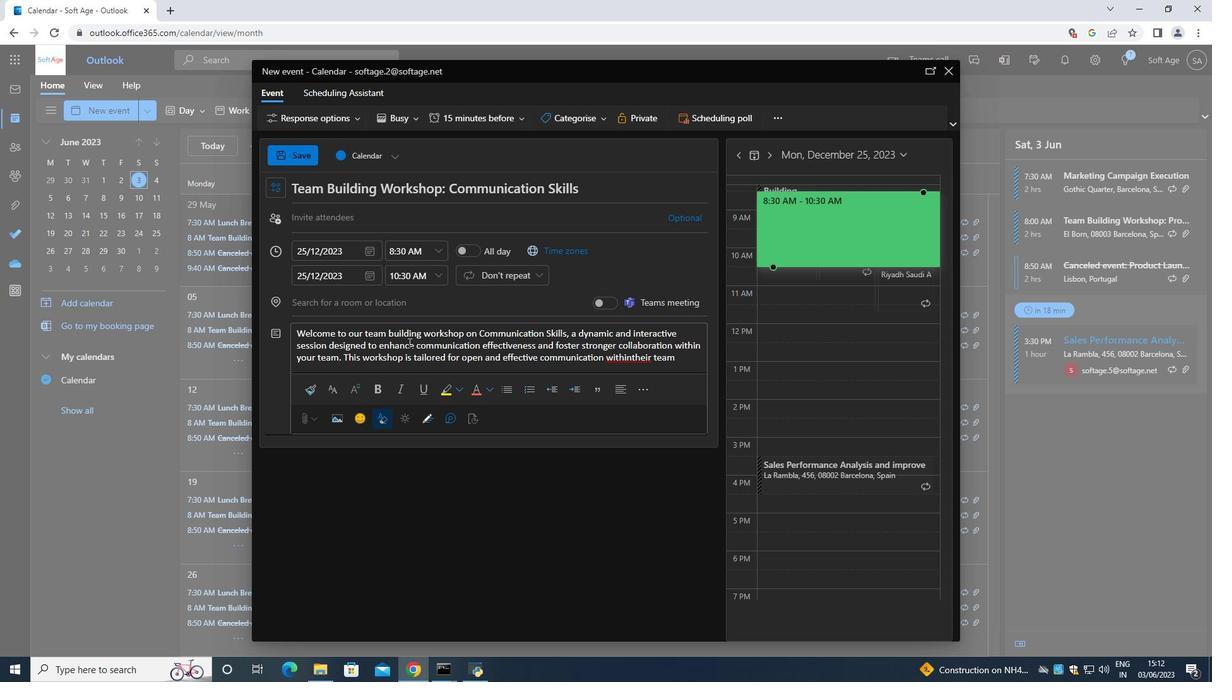 
Action: Mouse moved to (632, 357)
Screenshot: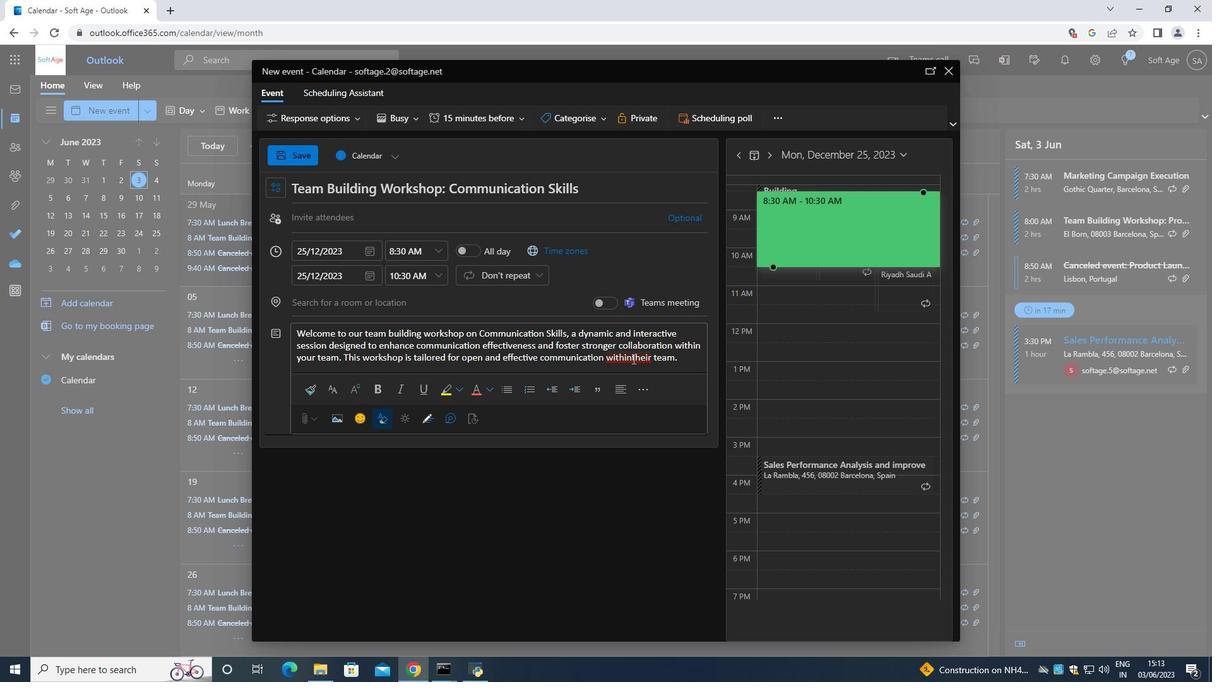 
Action: Mouse pressed left at (632, 357)
Screenshot: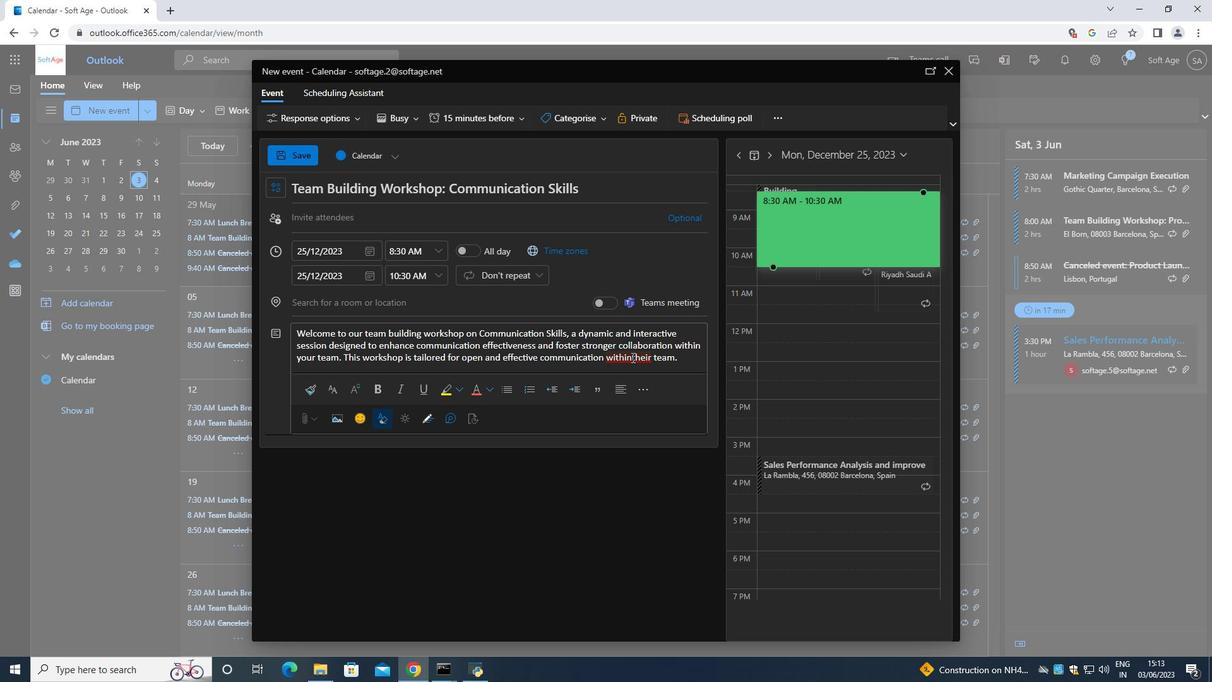 
Action: Key pressed <Key.space>
Screenshot: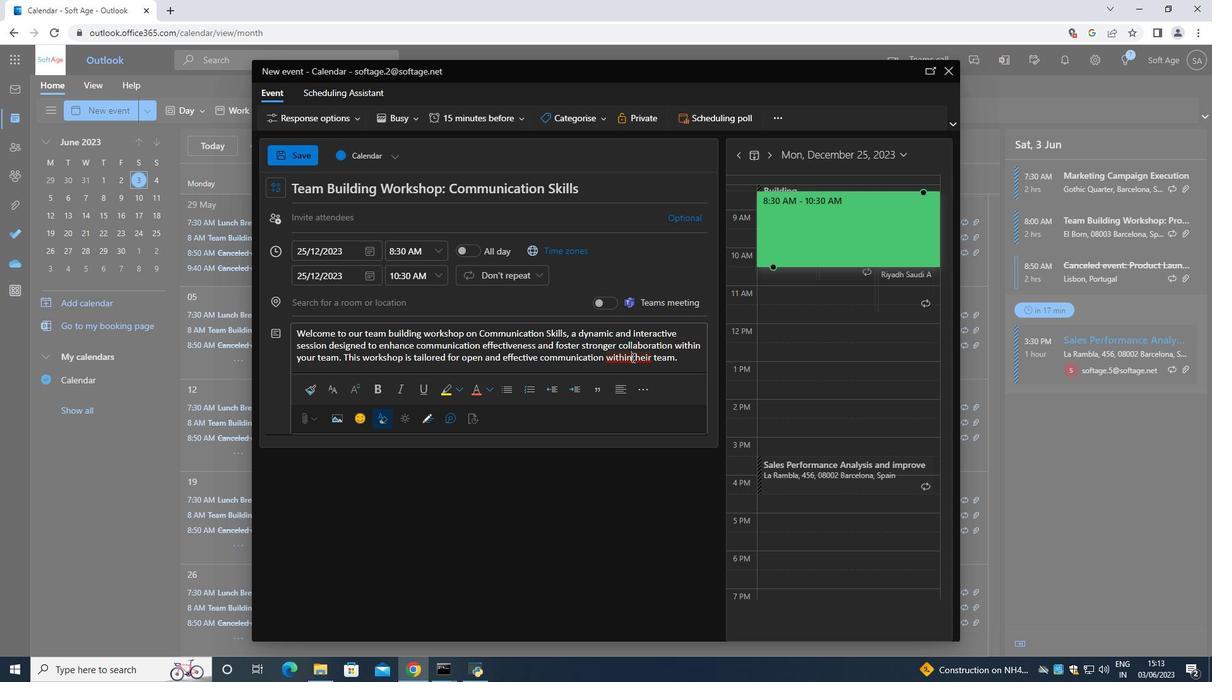 
Action: Mouse moved to (548, 116)
Screenshot: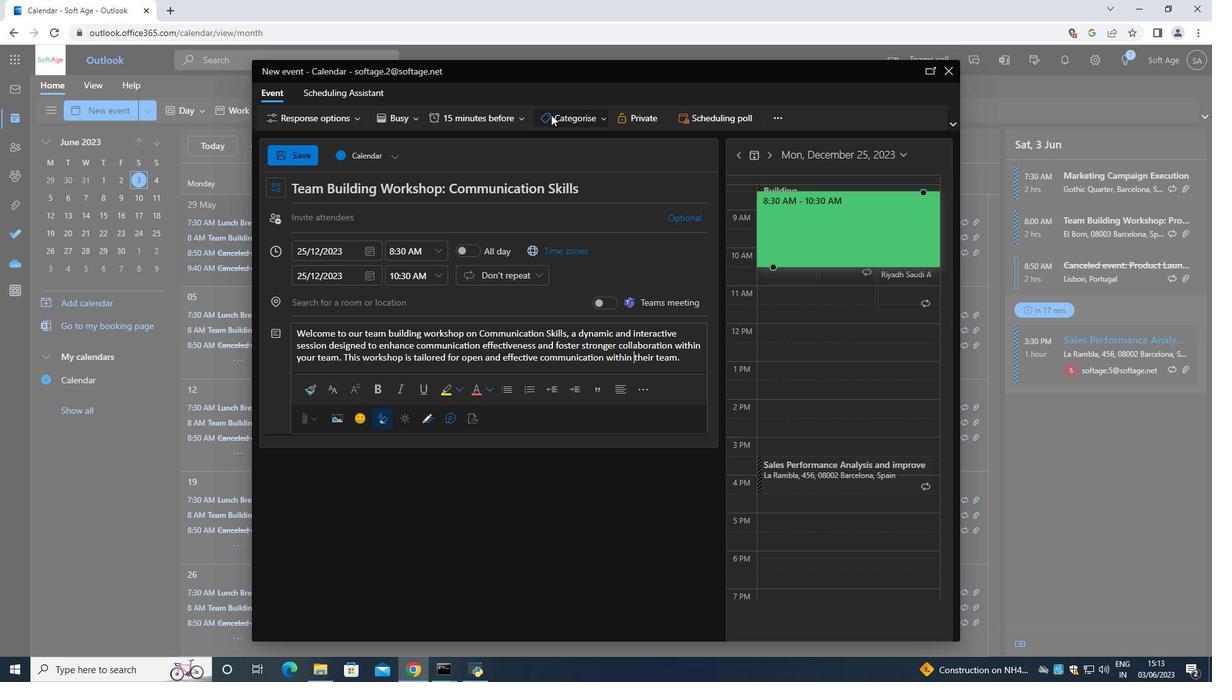 
Action: Mouse pressed left at (548, 116)
Screenshot: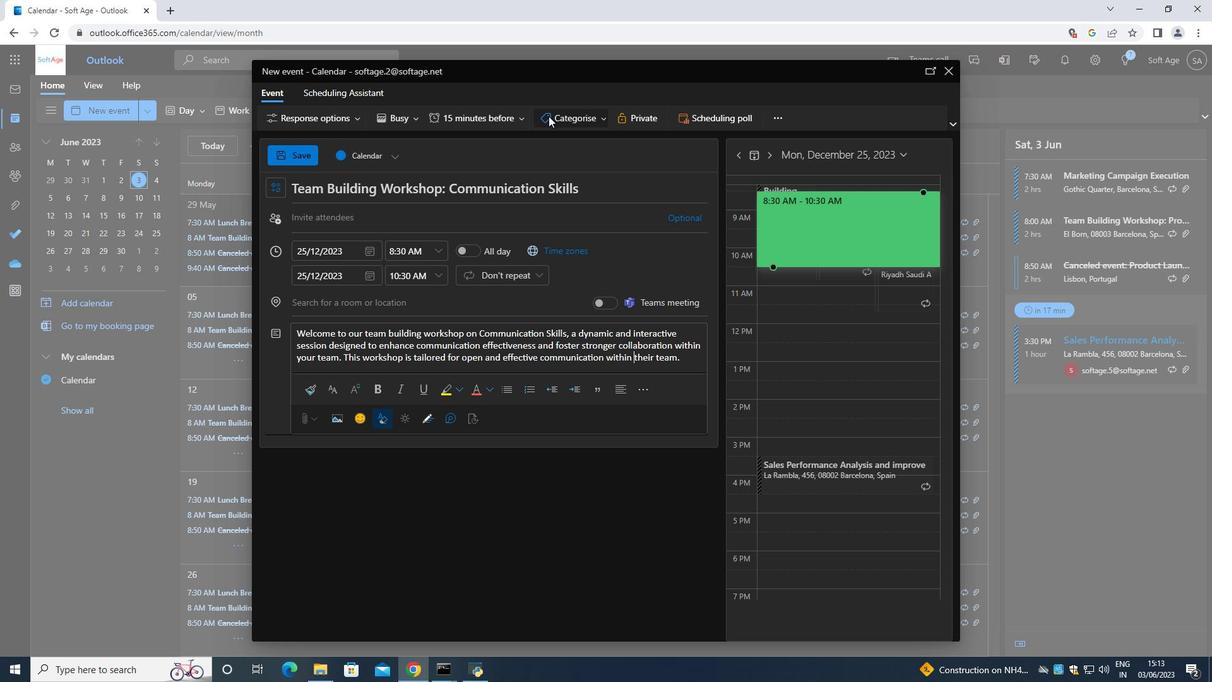 
Action: Mouse moved to (570, 185)
Screenshot: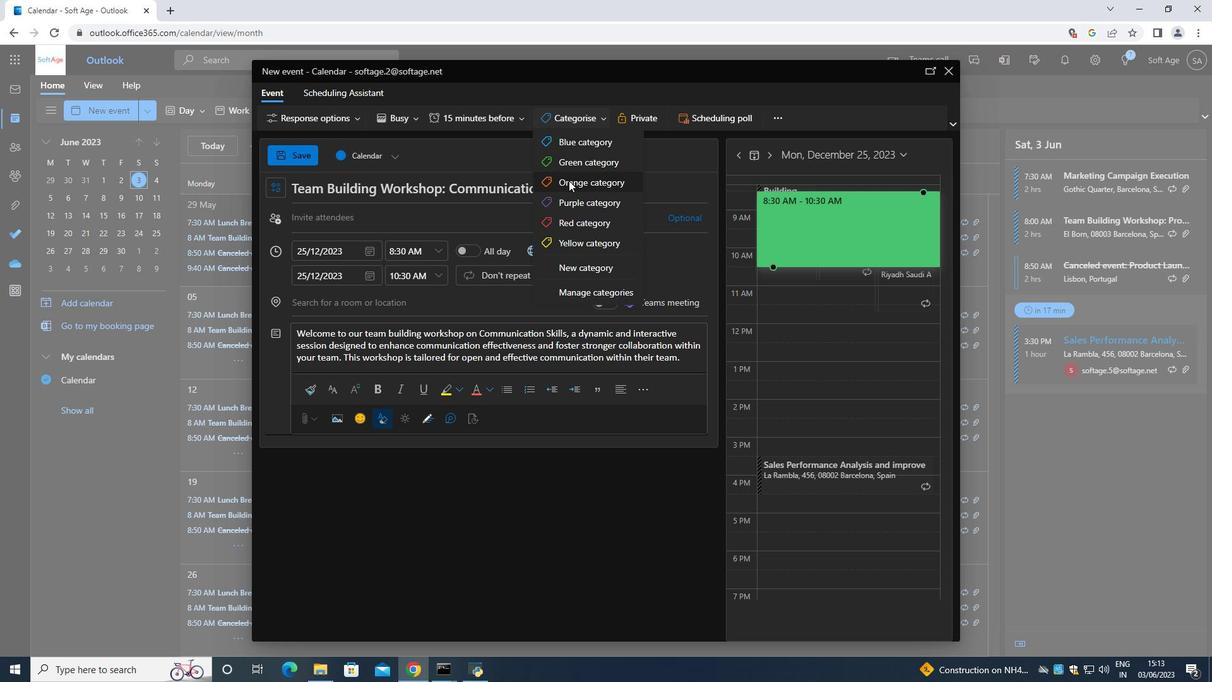 
Action: Mouse pressed left at (570, 185)
Screenshot: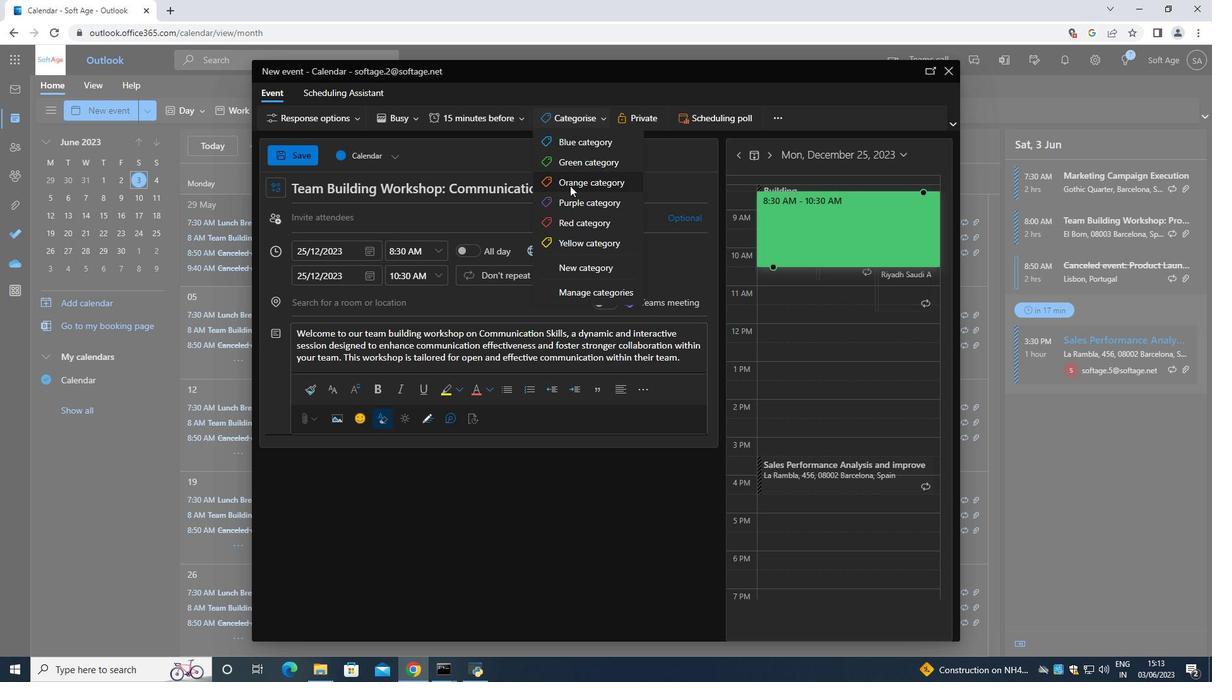 
Action: Mouse moved to (476, 303)
Screenshot: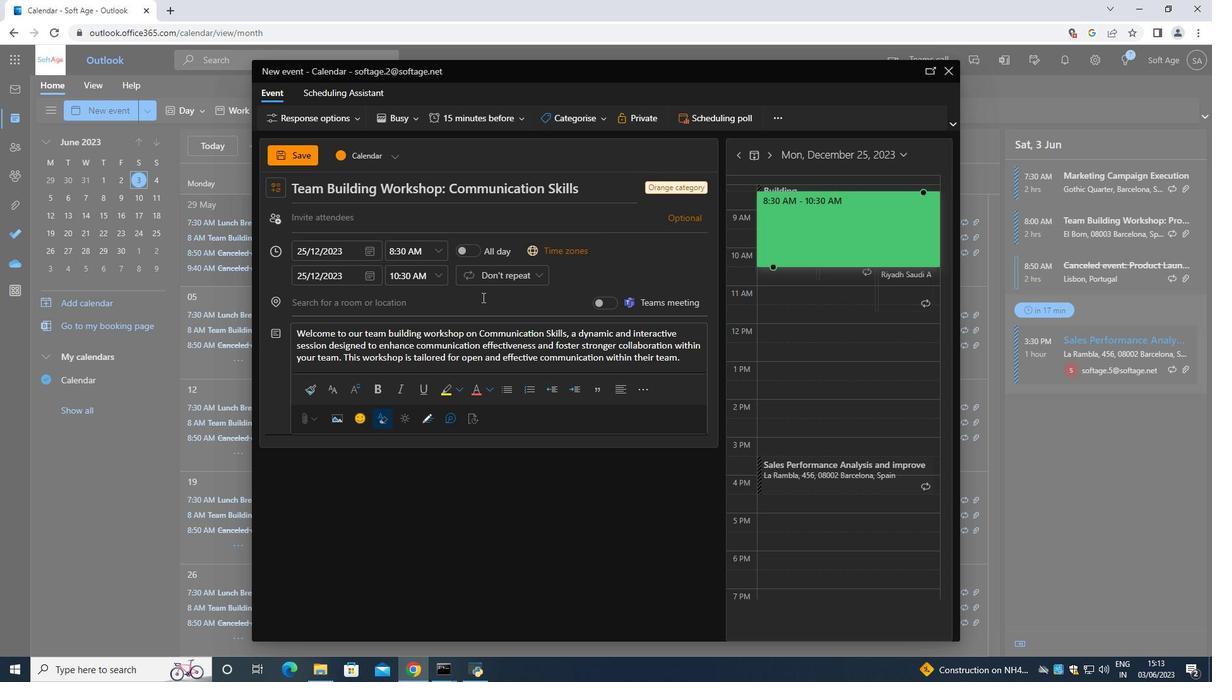 
Action: Mouse pressed left at (476, 303)
Screenshot: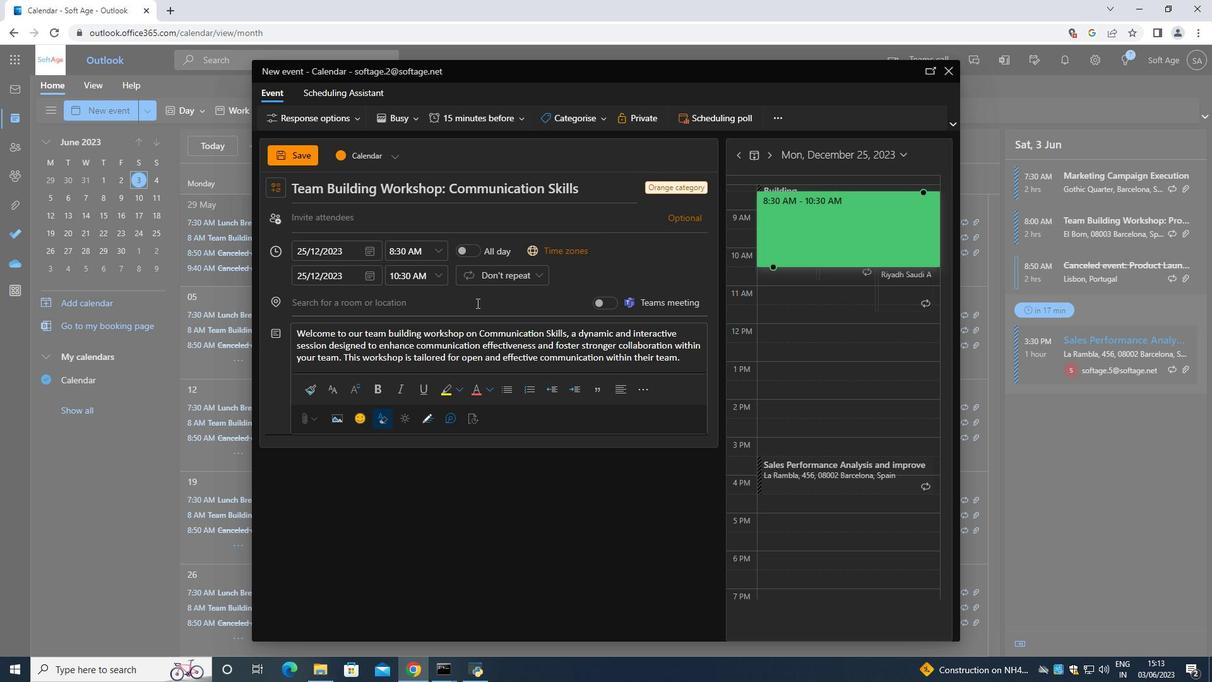 
Action: Key pressed 321<Key.space><Key.shift>Luxor<Key.space><Key.shift>Temple<Key.space>,<Key.space><Key.shift><Key.shift><Key.shift><Key.shift><Key.shift><Key.shift>Luxor,<Key.space><Key.shift>Egypt<Key.space>
Screenshot: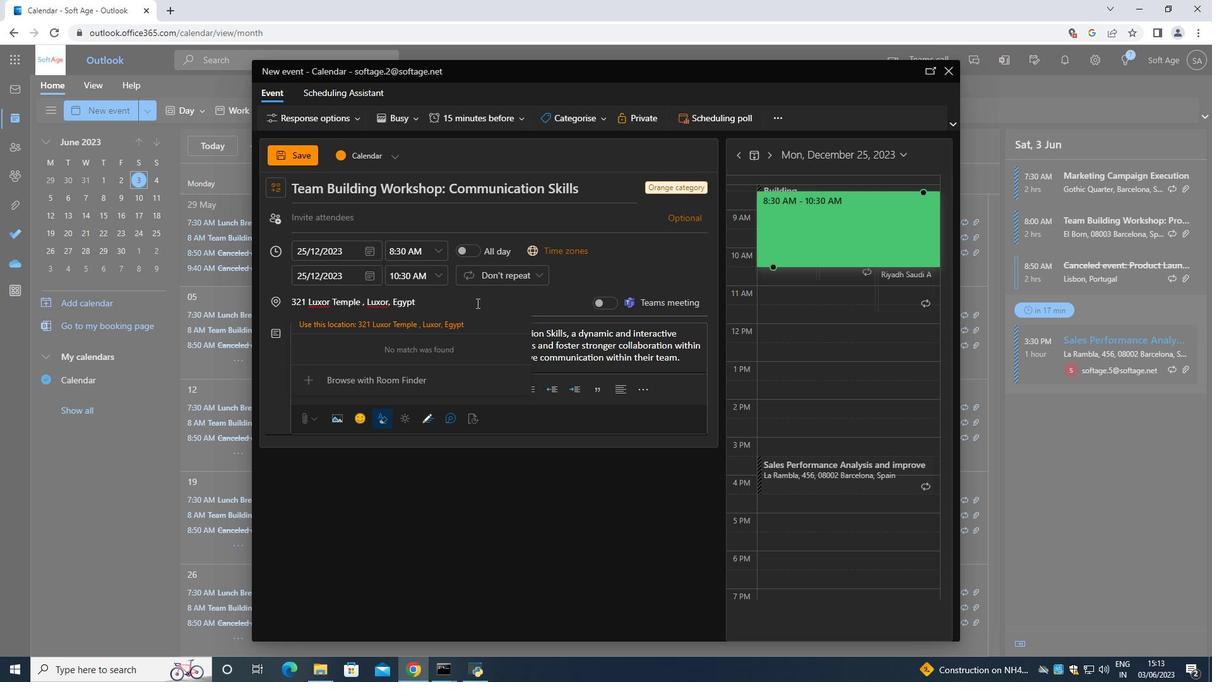 
Action: Mouse moved to (360, 302)
Screenshot: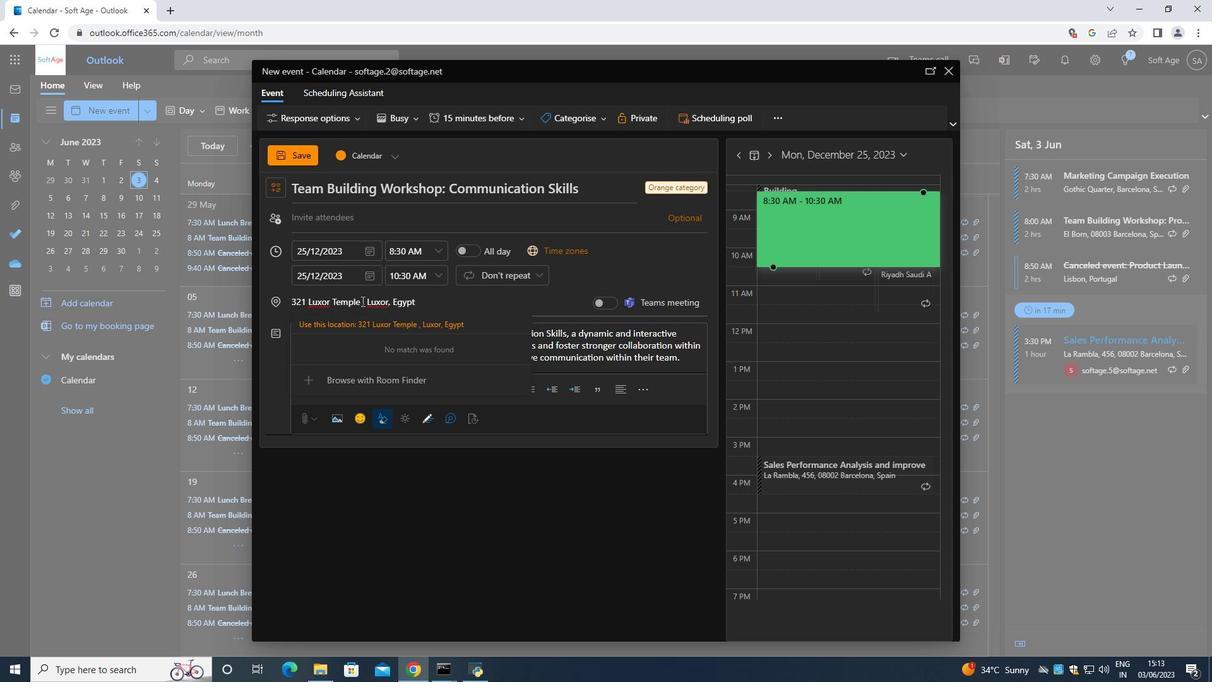 
Action: Mouse pressed left at (360, 302)
Screenshot: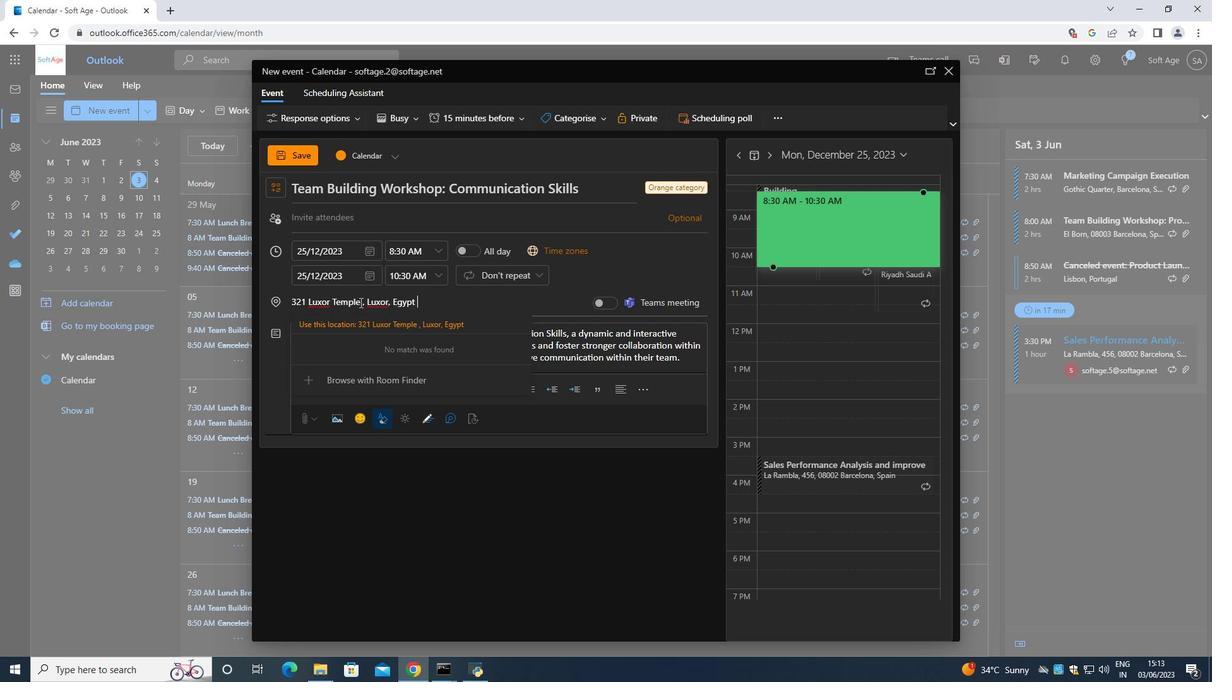 
Action: Key pressed <Key.backspace>
Screenshot: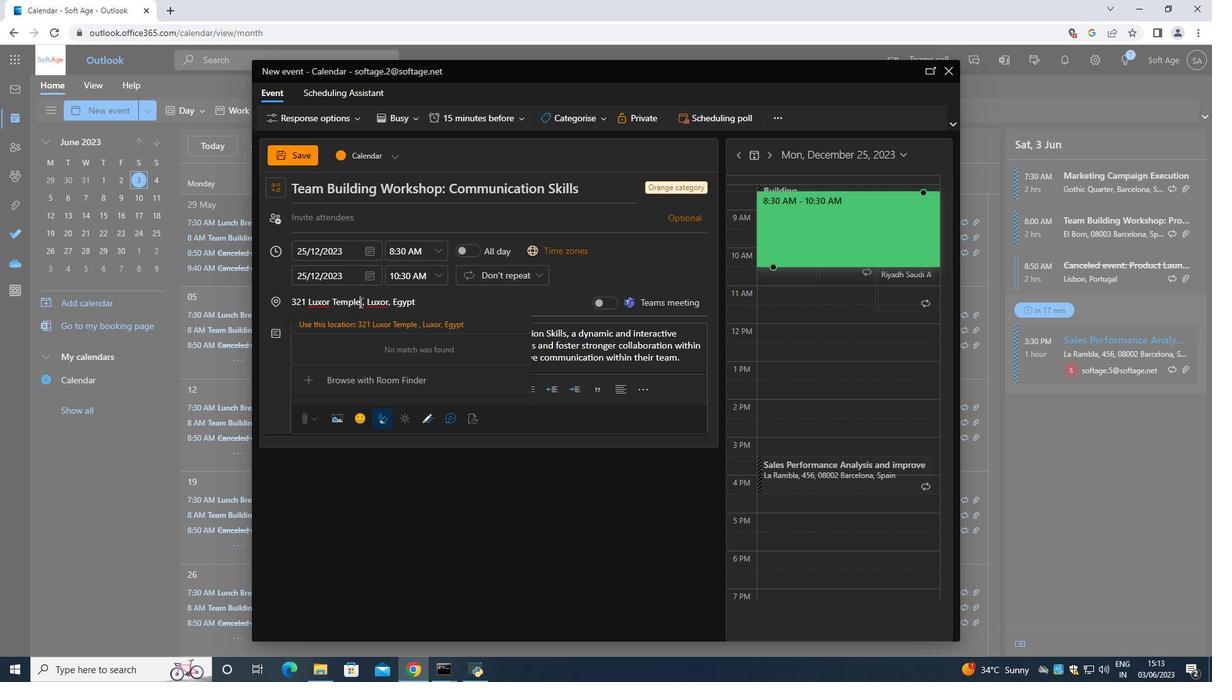 
Action: Mouse moved to (363, 266)
Screenshot: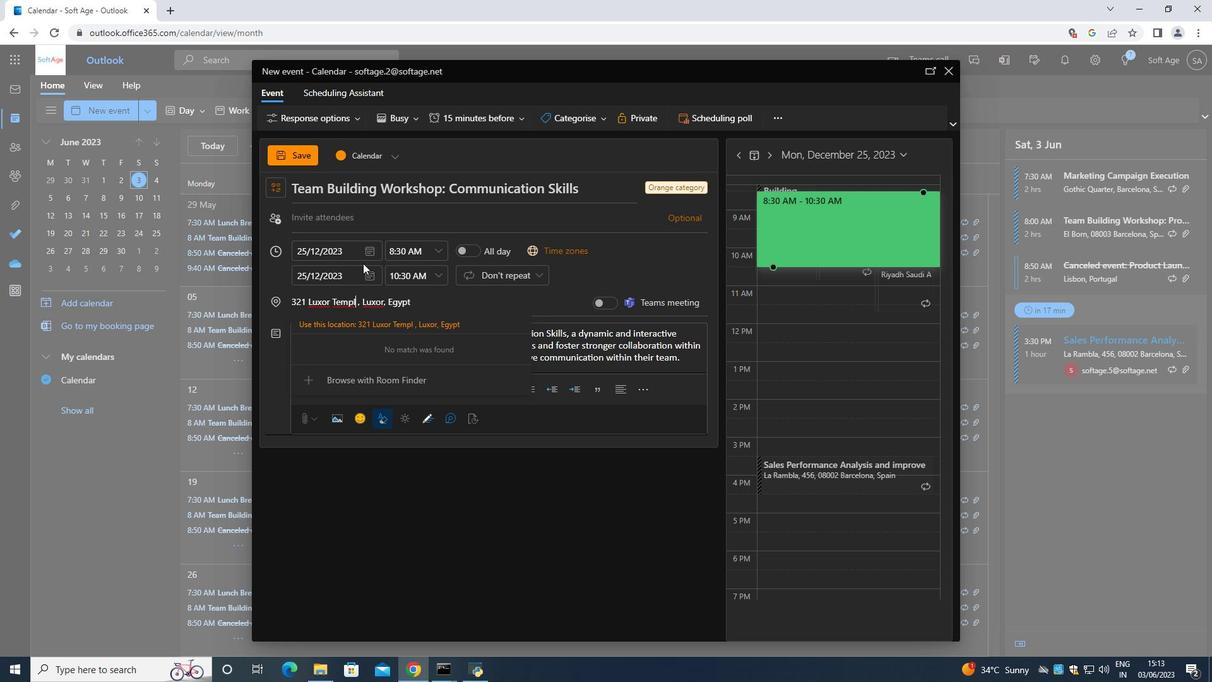 
Action: Key pressed e<Key.right><Key.backspace>
Screenshot: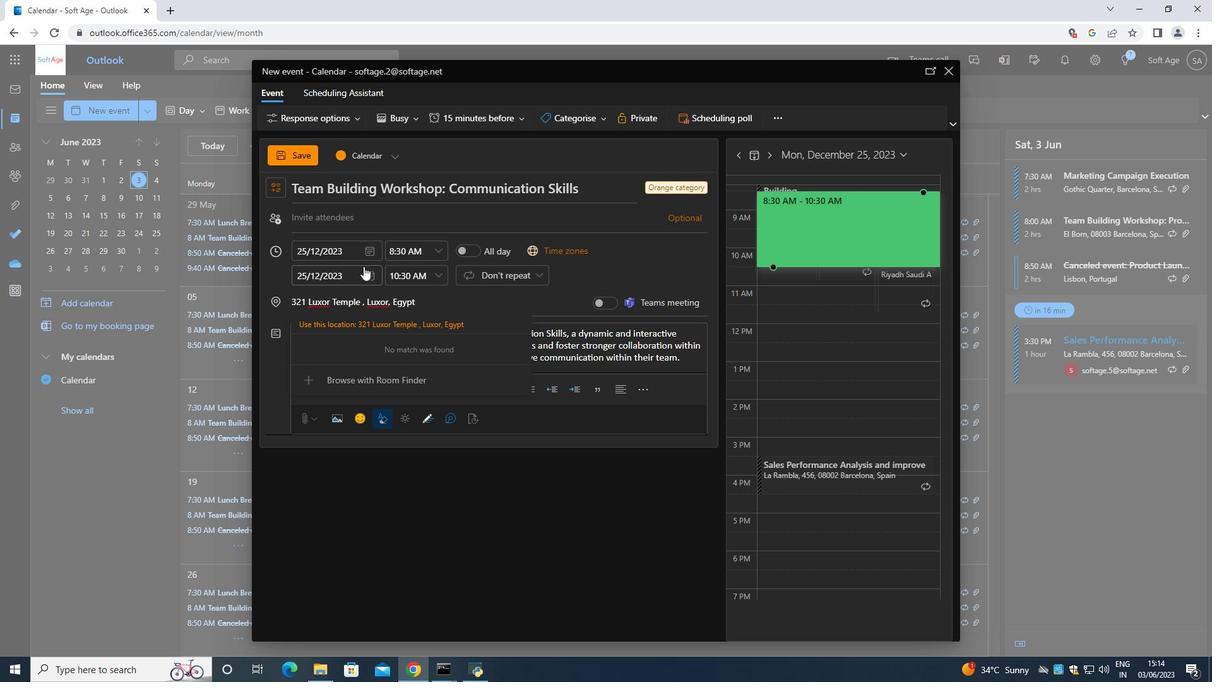 
Action: Mouse moved to (360, 220)
Screenshot: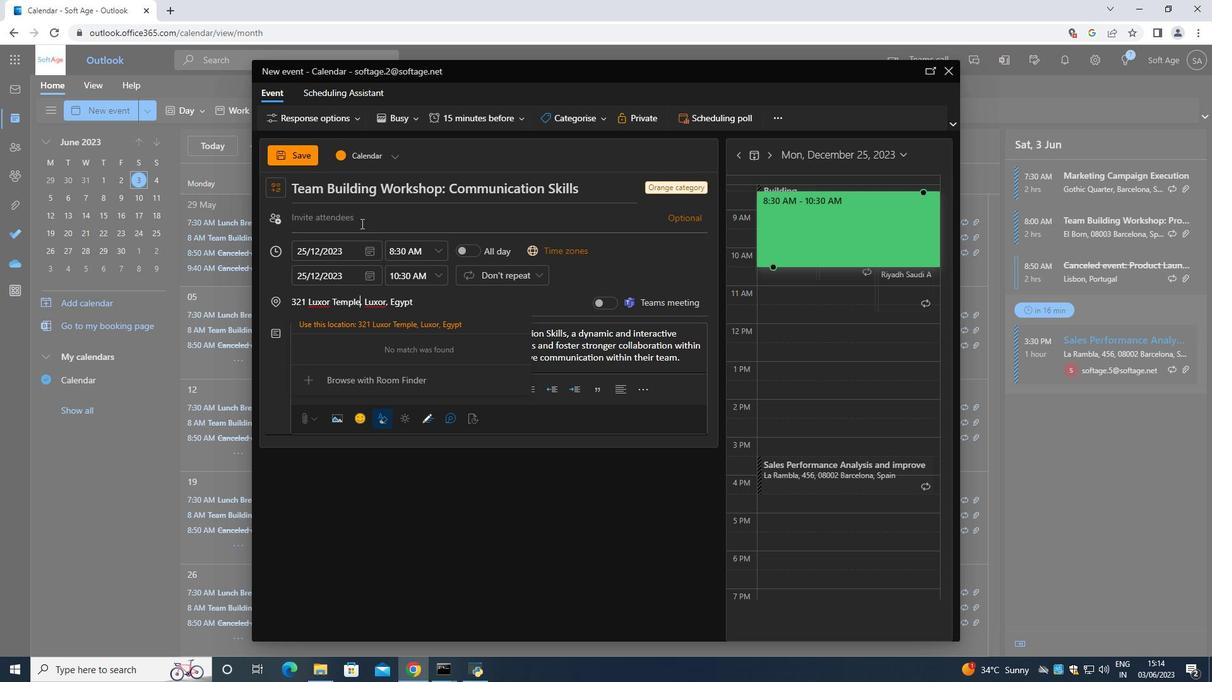 
Action: Mouse pressed left at (360, 220)
Screenshot: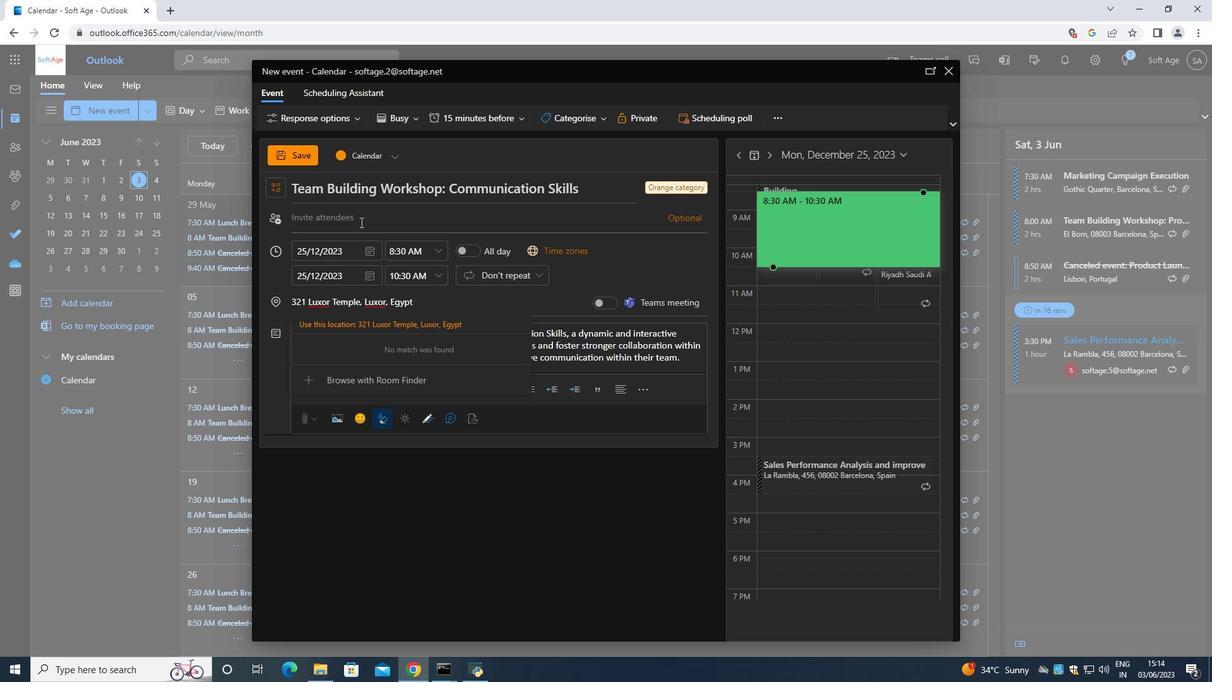 
Action: Mouse moved to (358, 218)
Screenshot: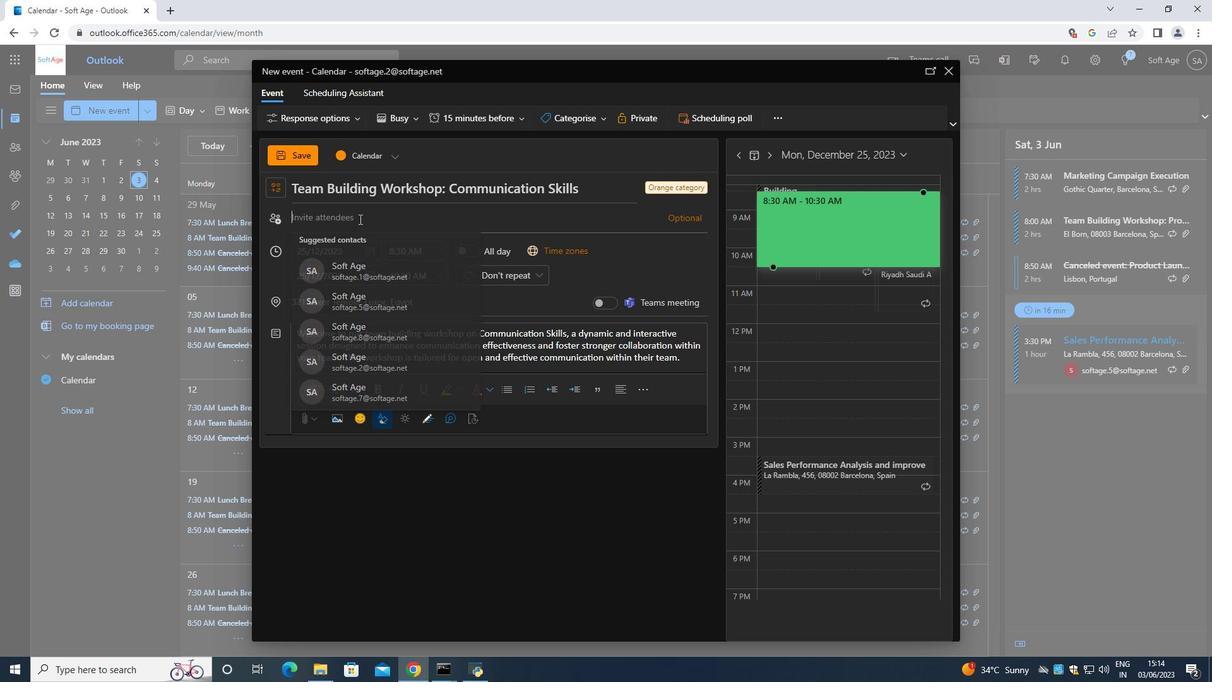 
Action: Key pressed <Key.shift>Soft
Screenshot: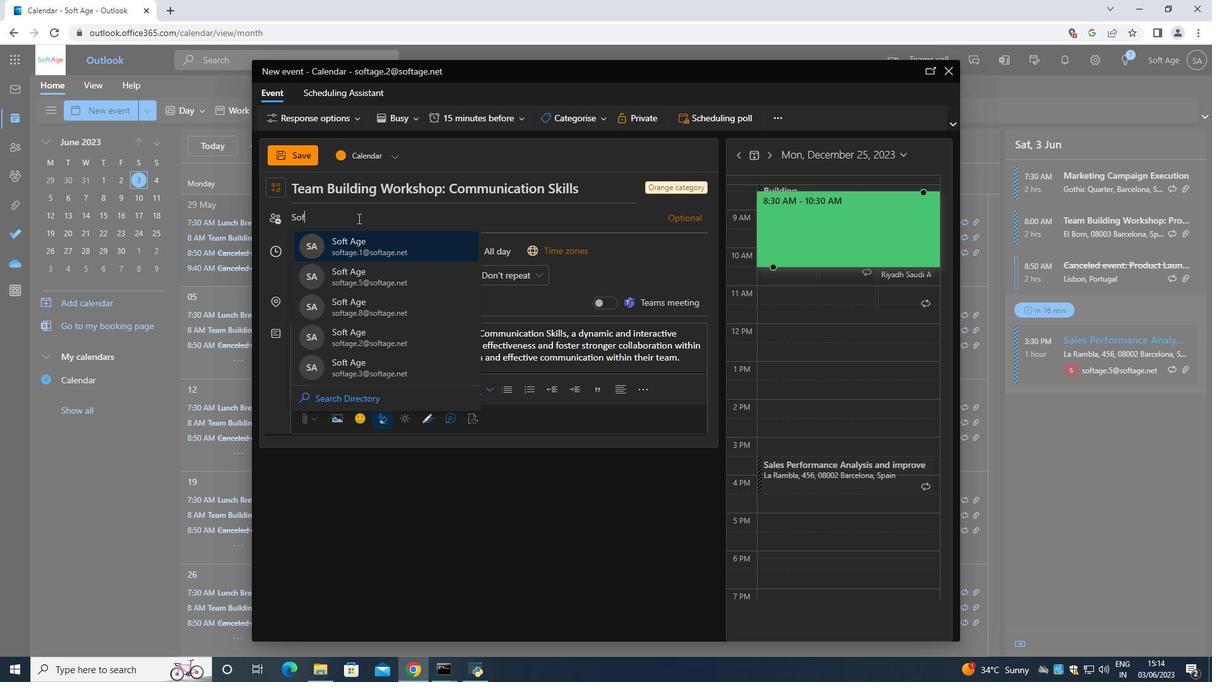 
Action: Mouse moved to (358, 217)
Screenshot: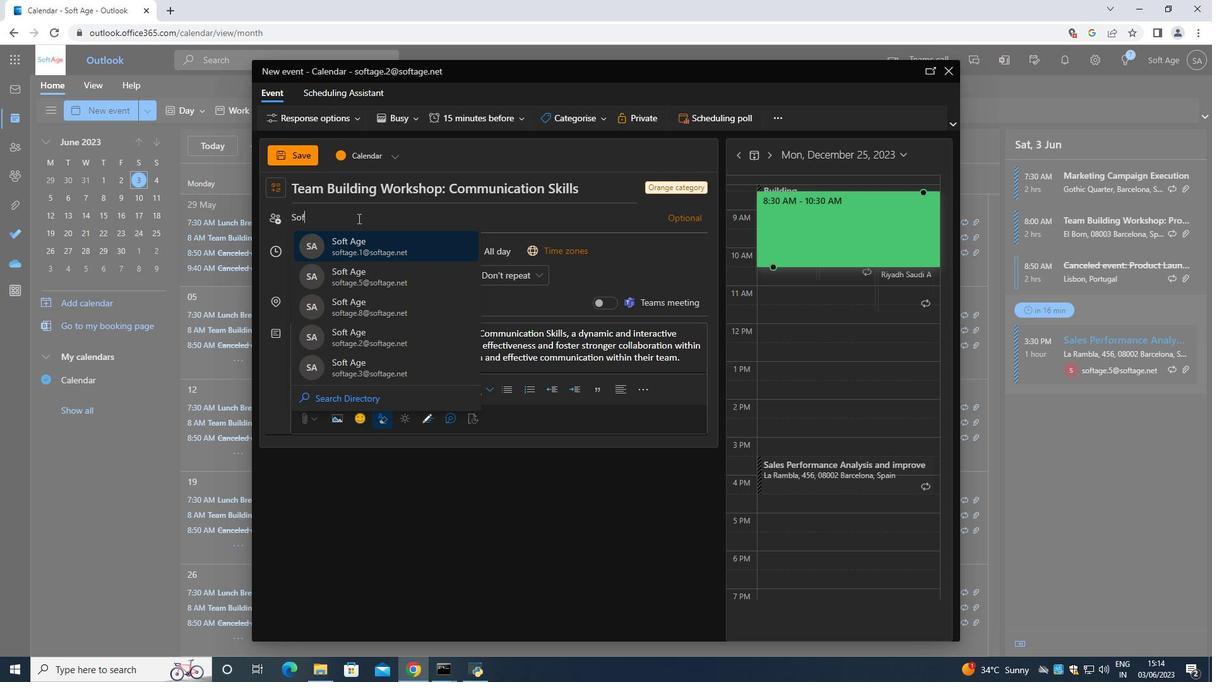 
Action: Key pressed age.1<Key.shift>@softage.net
Screenshot: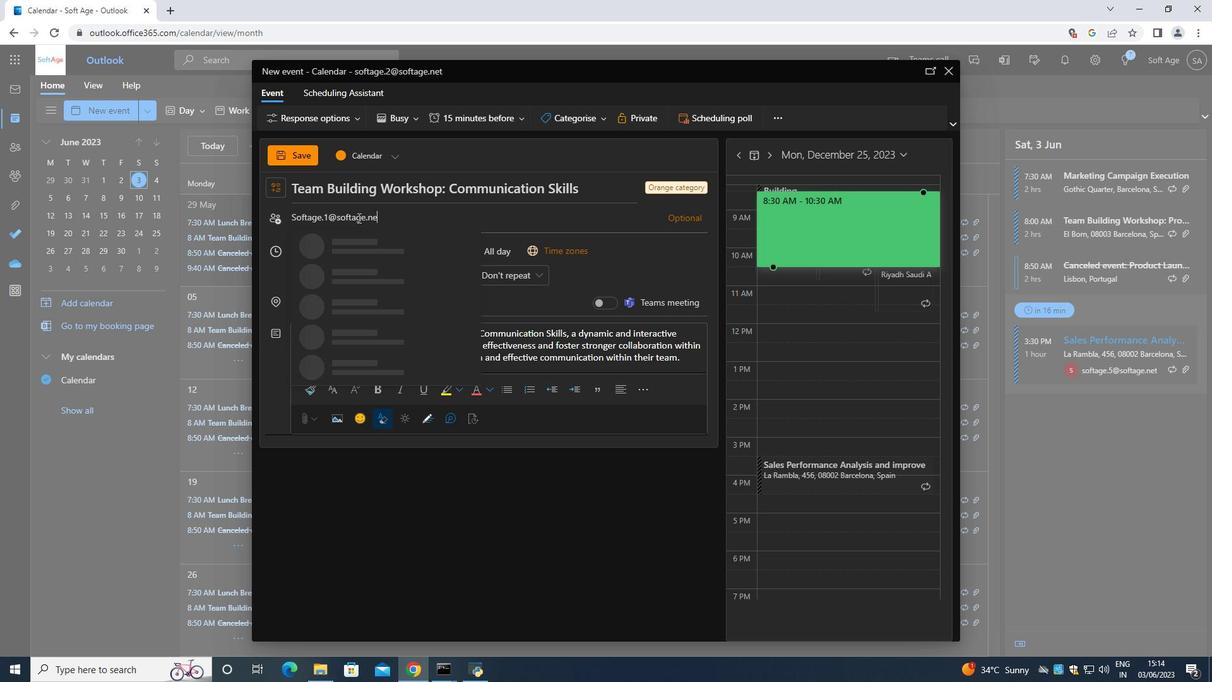 
Action: Mouse moved to (358, 240)
Screenshot: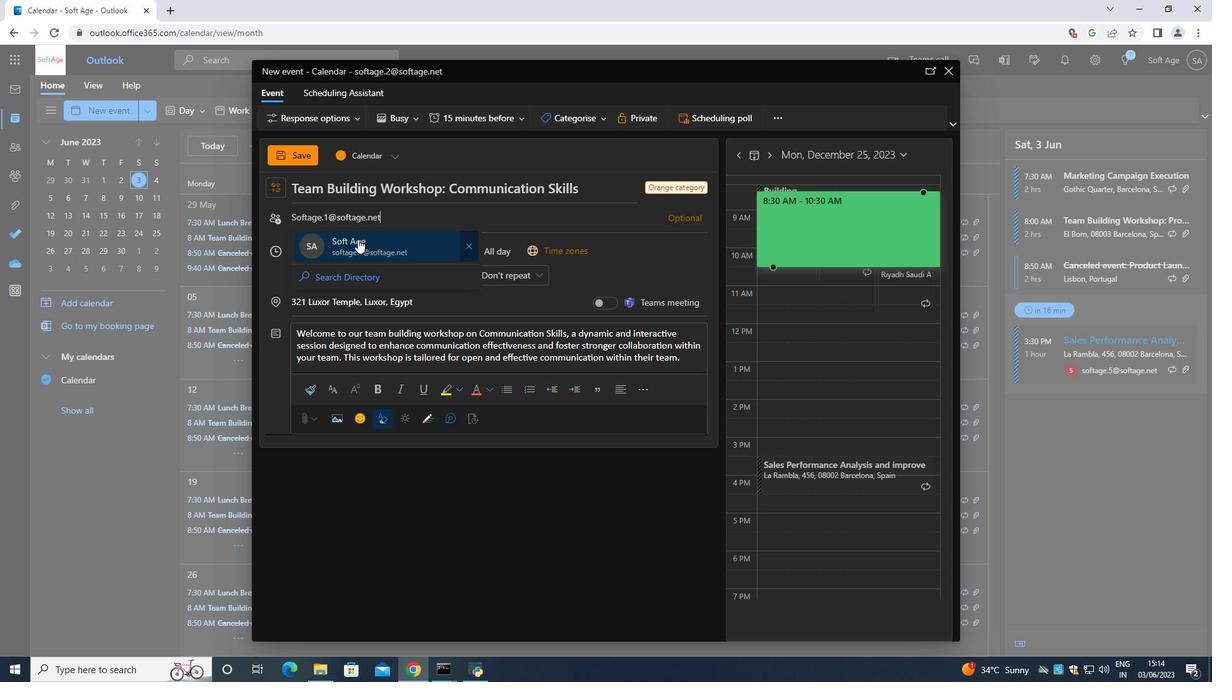 
Action: Mouse pressed left at (358, 240)
Screenshot: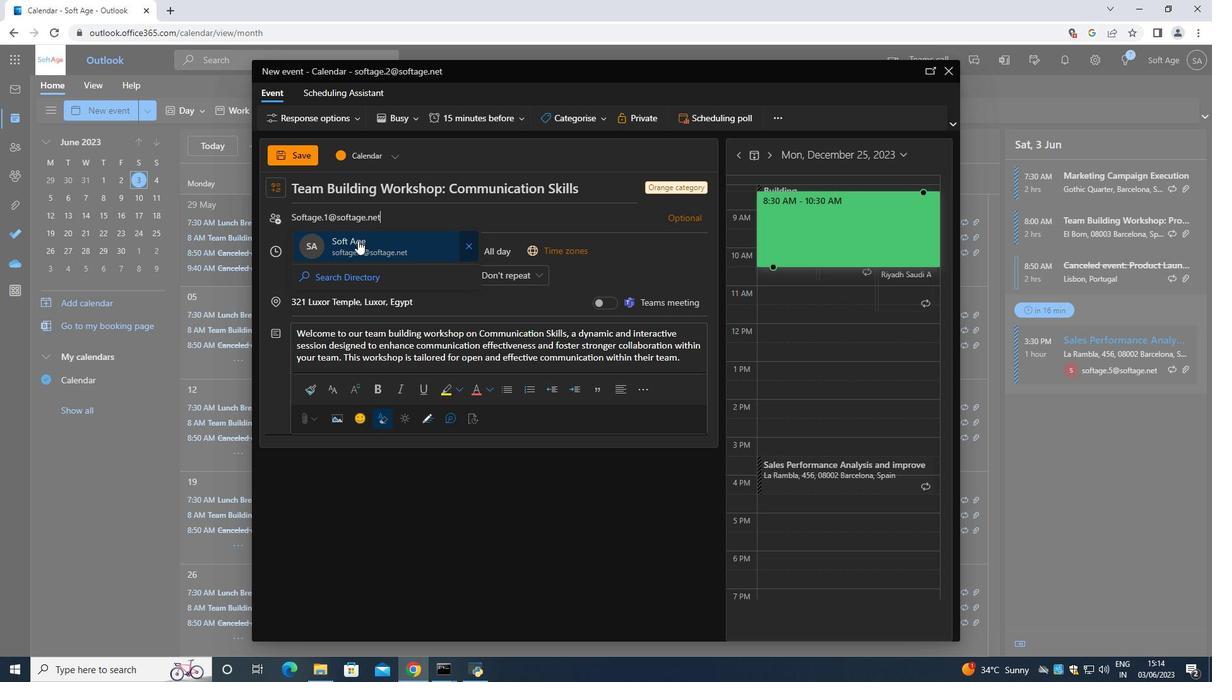 
Action: Mouse moved to (371, 220)
Screenshot: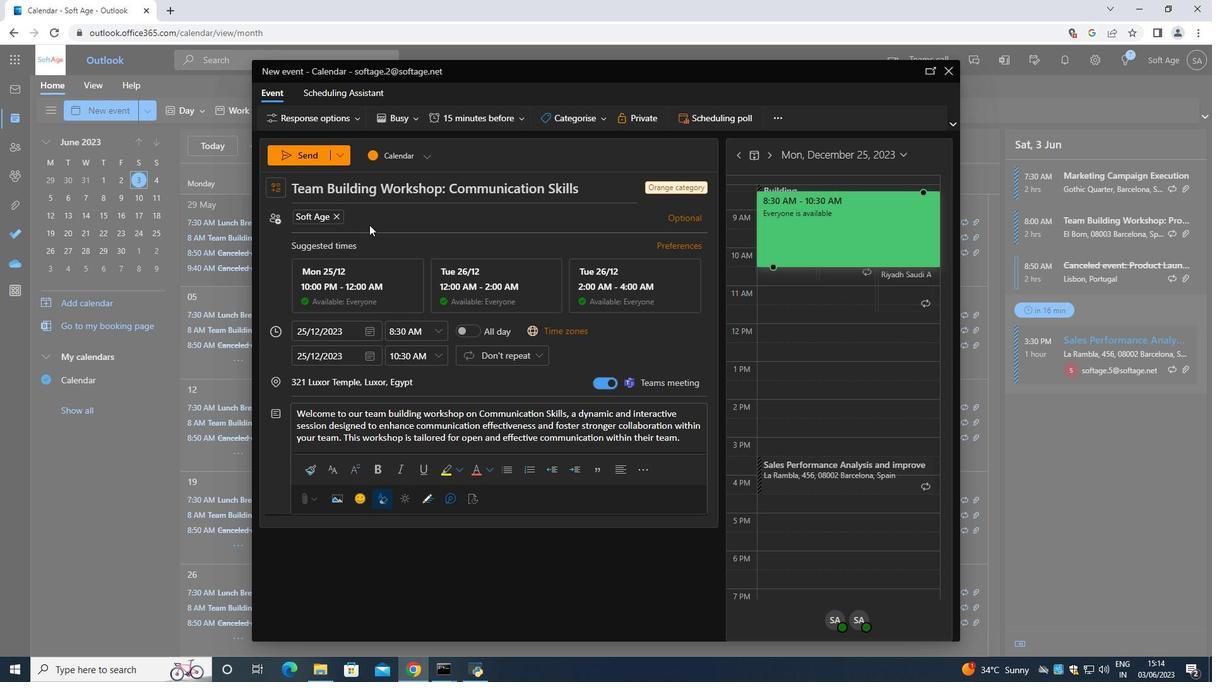 
Action: Key pressed <Key.shift><Key.shift><Key.shift>Softage.3<Key.shift>@softage.net
Screenshot: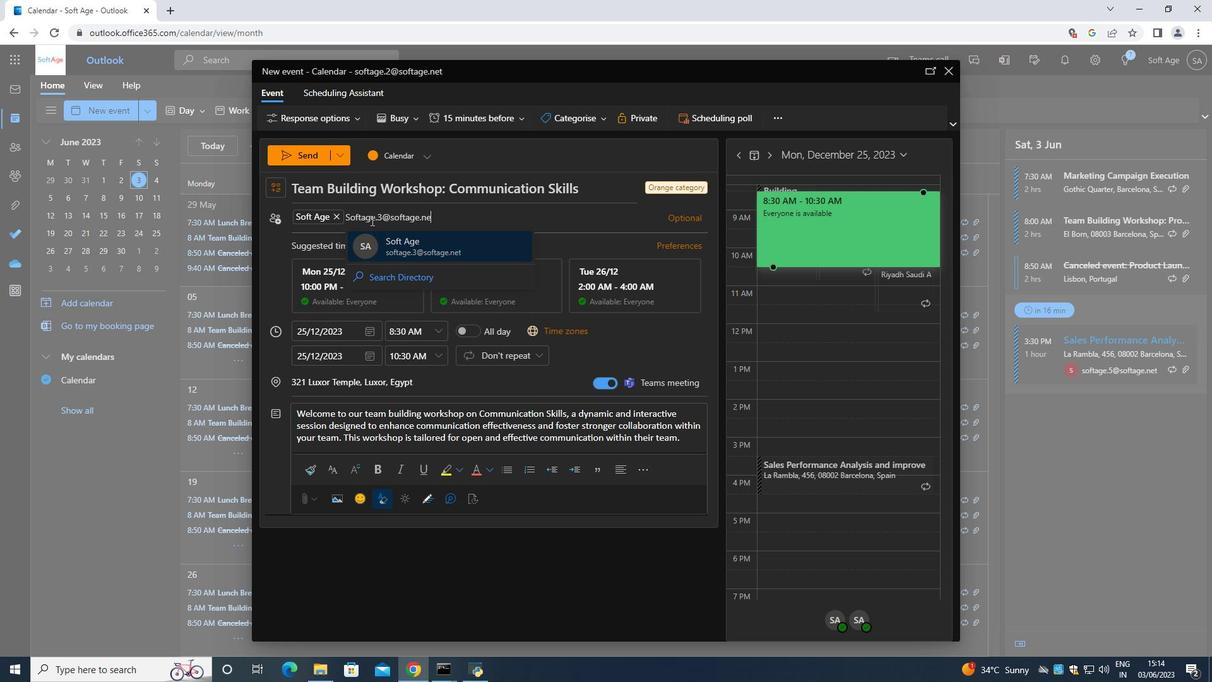 
Action: Mouse moved to (416, 243)
Screenshot: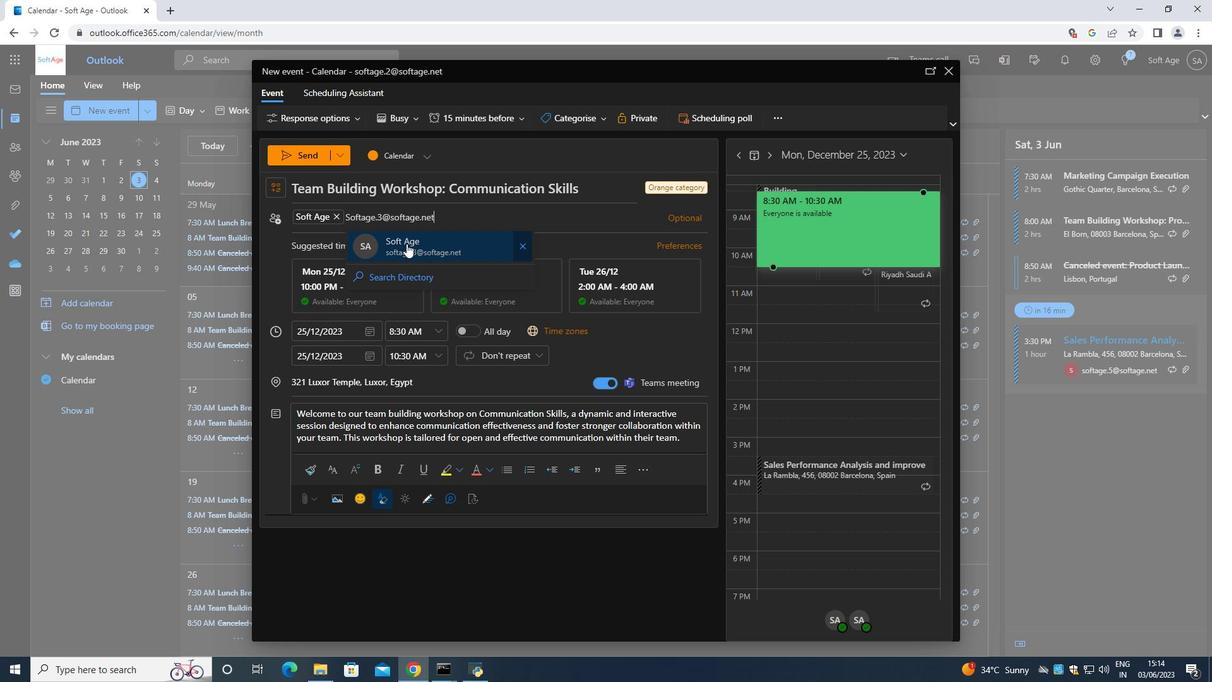 
Action: Mouse pressed left at (416, 243)
Screenshot: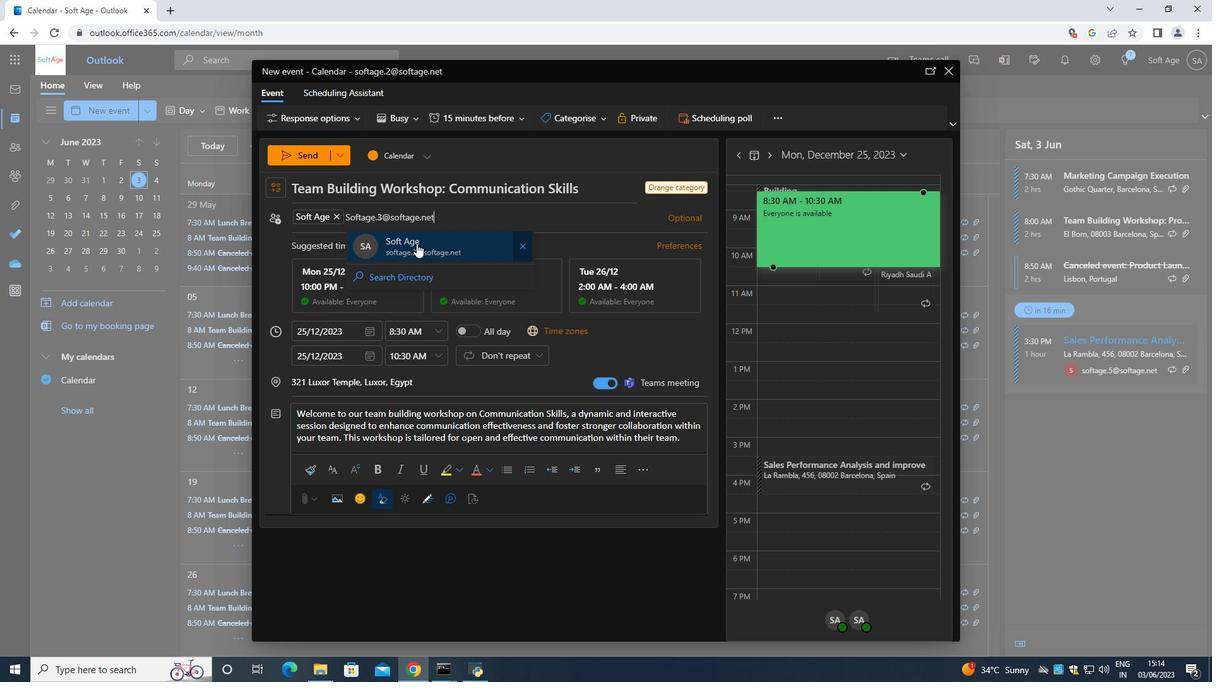 
Action: Mouse moved to (492, 115)
Screenshot: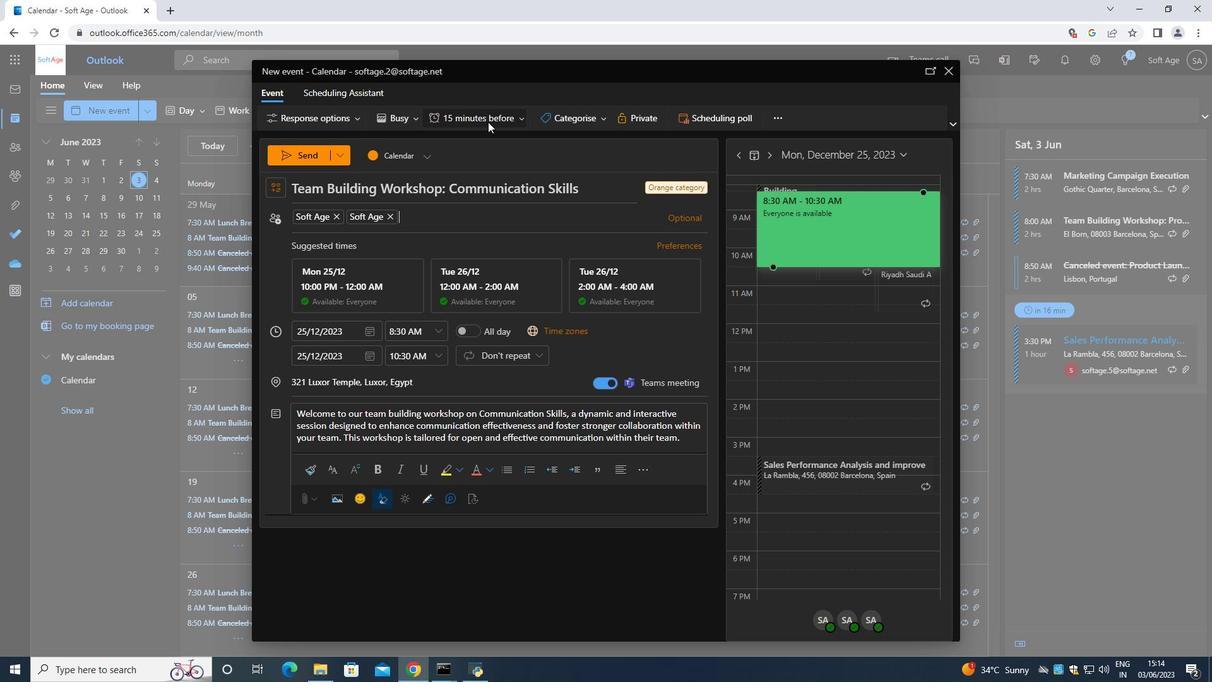 
Action: Mouse pressed left at (492, 115)
Screenshot: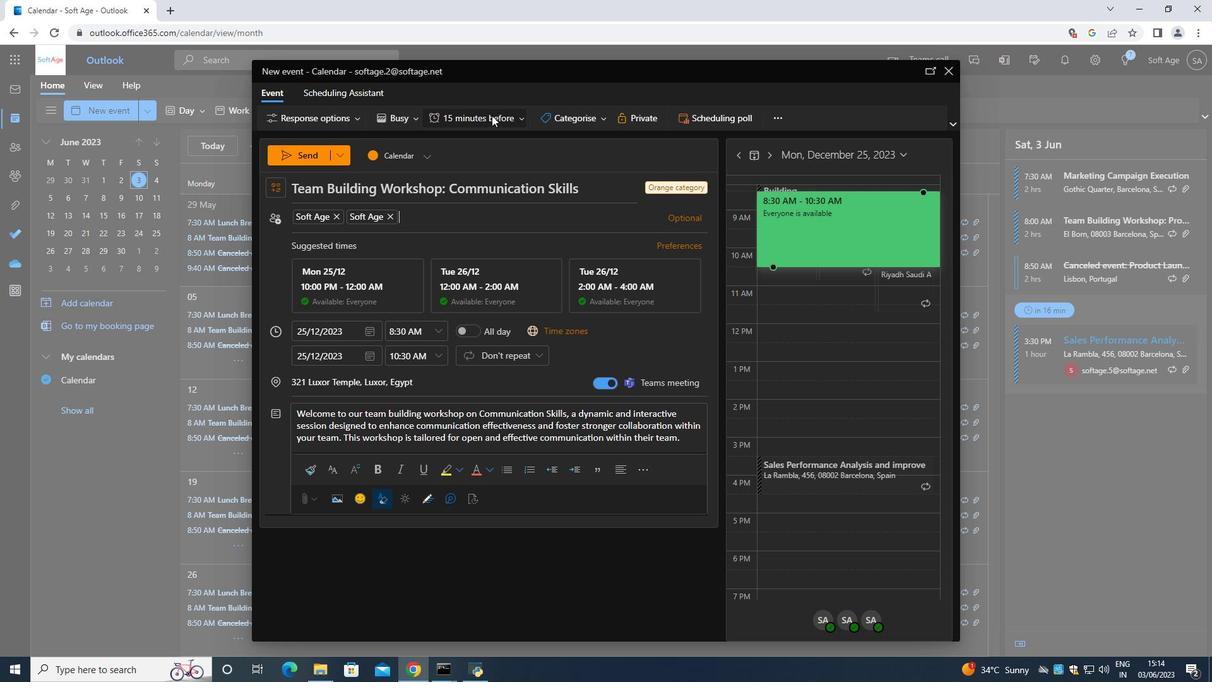 
Action: Mouse moved to (468, 276)
Screenshot: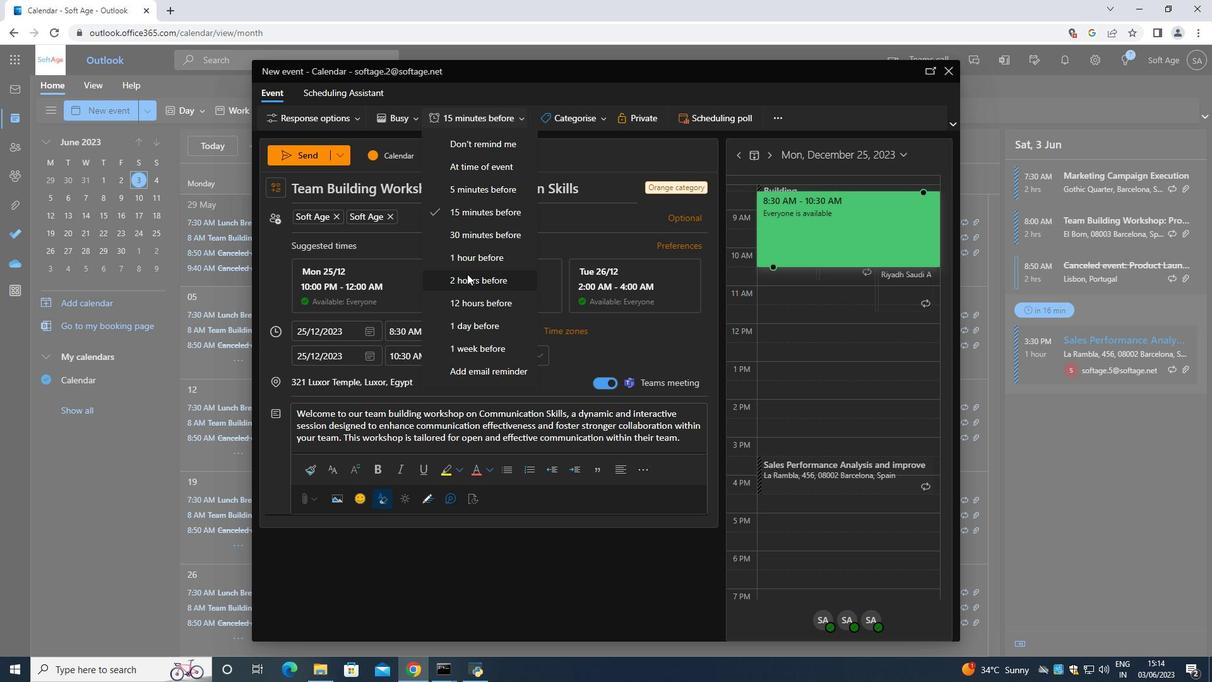 
Action: Mouse pressed left at (468, 276)
Screenshot: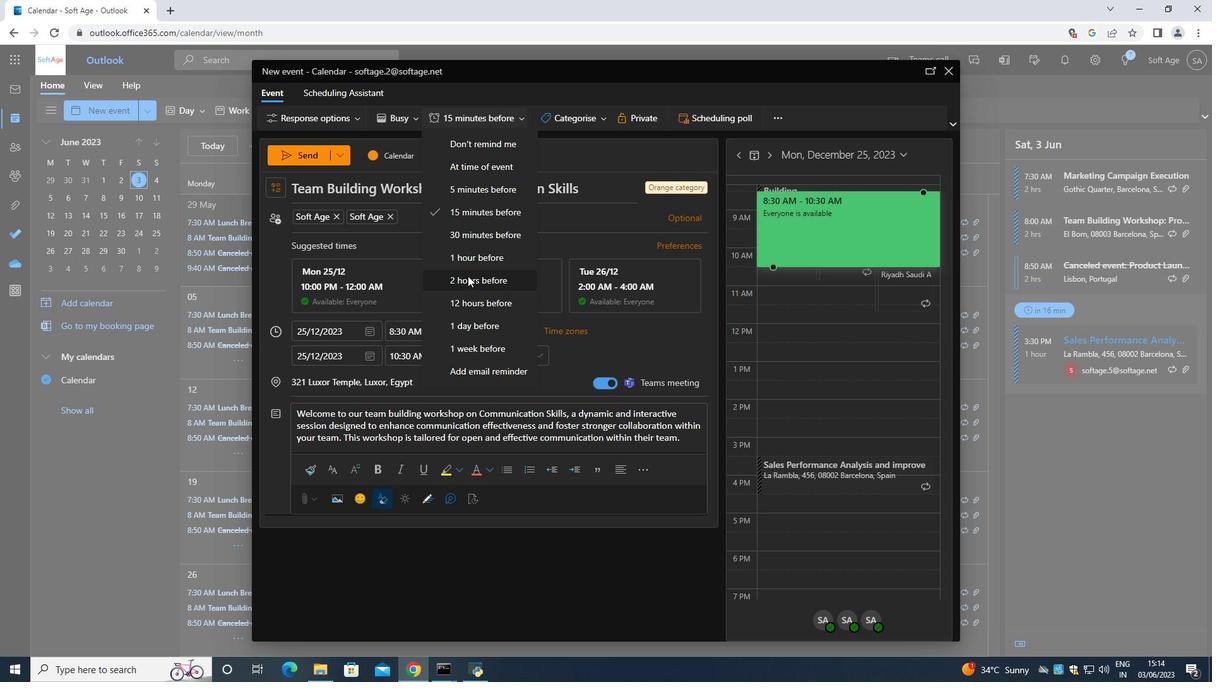 
Action: Mouse moved to (308, 151)
Screenshot: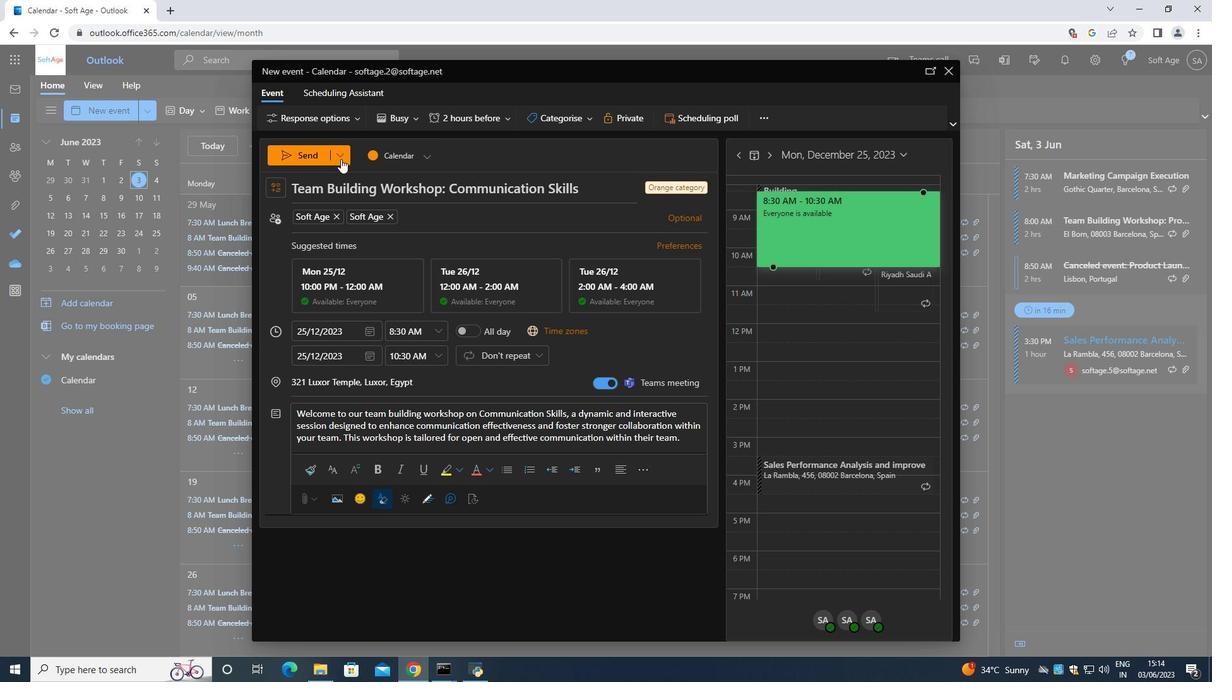 
Action: Mouse pressed left at (308, 151)
Screenshot: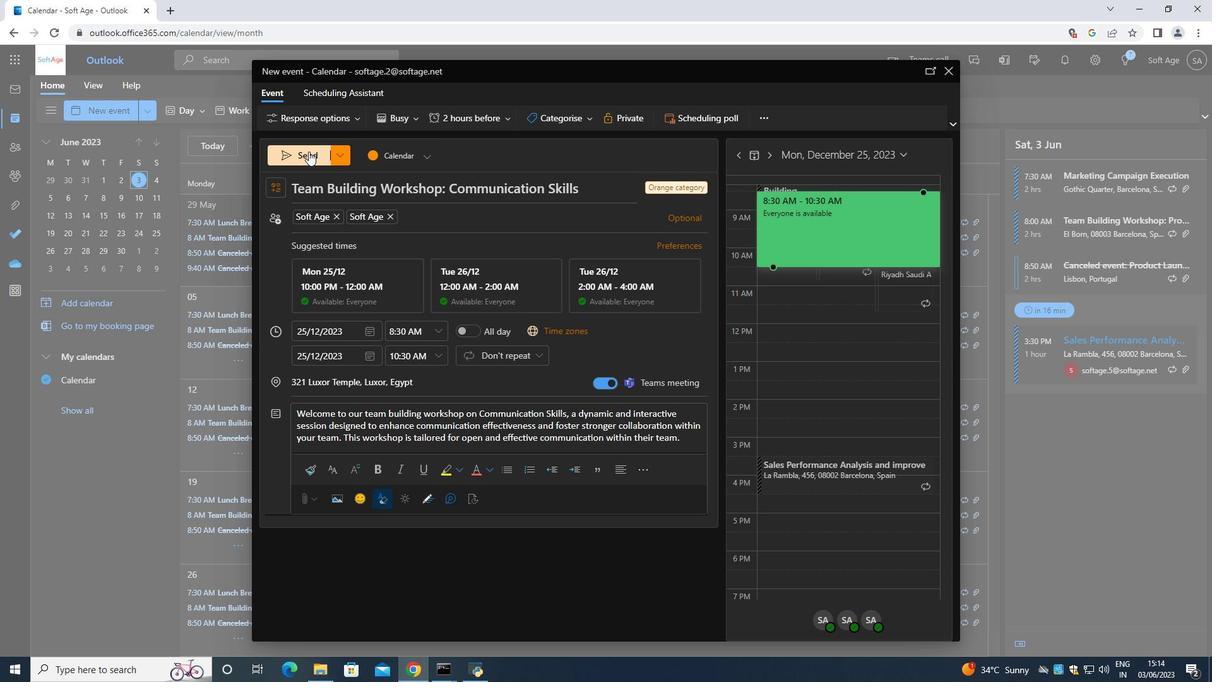 
